 Task: Search round trip flight ticket for 2 adults, 4 children and 1 infant on lap in business from Wilmington: Wilmington Airport to Rockford: Chicago Rockford International Airport(was Northwest Chicagoland Regional Airport At Rockford) on 5-1-2023 and return on 5-2-2023. Choice of flights is American. Number of bags: 1 carry on bag. Price is upto 73000. Outbound departure time preference is 18:15. Return departure time preference is 22:15.
Action: Mouse moved to (213, 181)
Screenshot: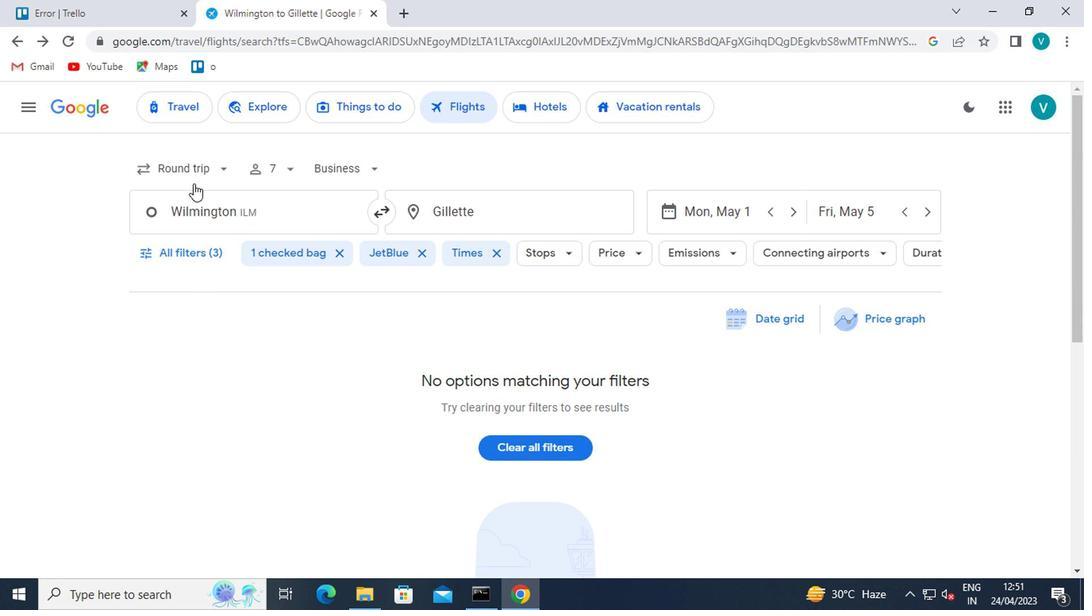 
Action: Mouse pressed left at (213, 181)
Screenshot: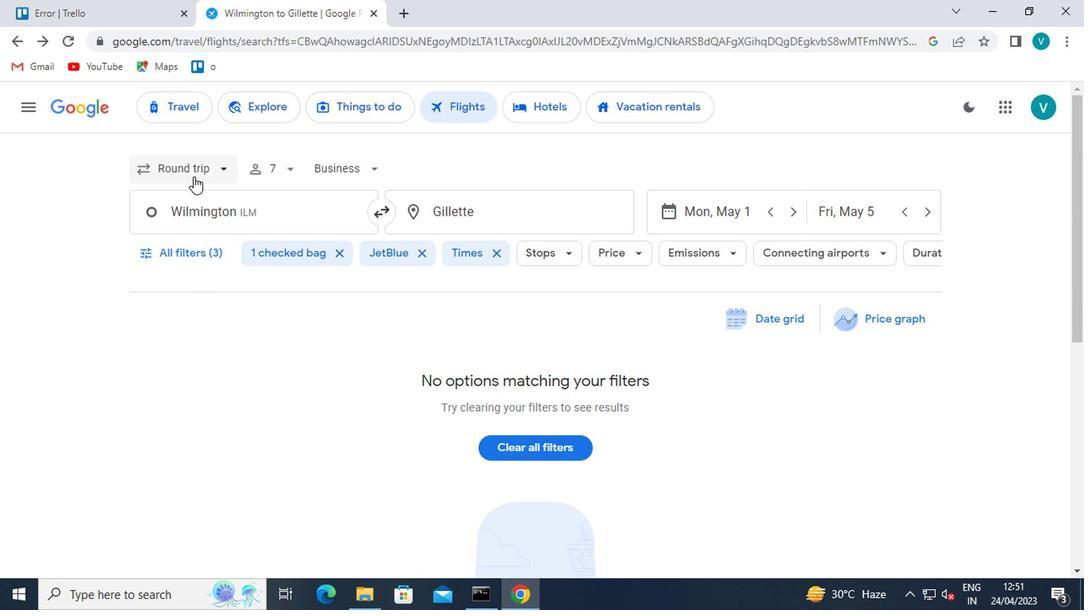 
Action: Mouse moved to (223, 214)
Screenshot: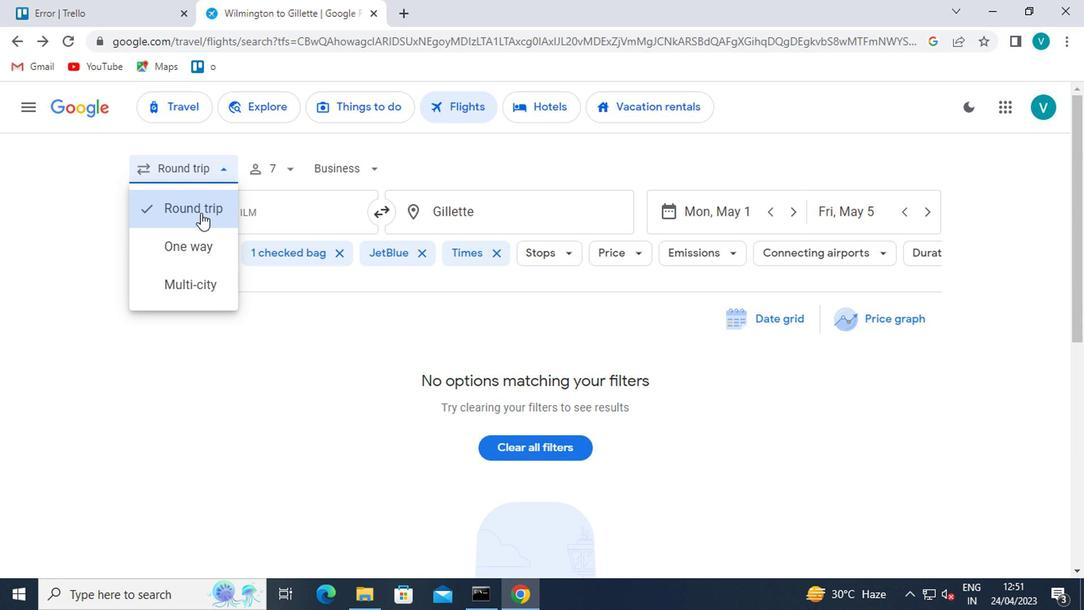 
Action: Mouse pressed left at (223, 214)
Screenshot: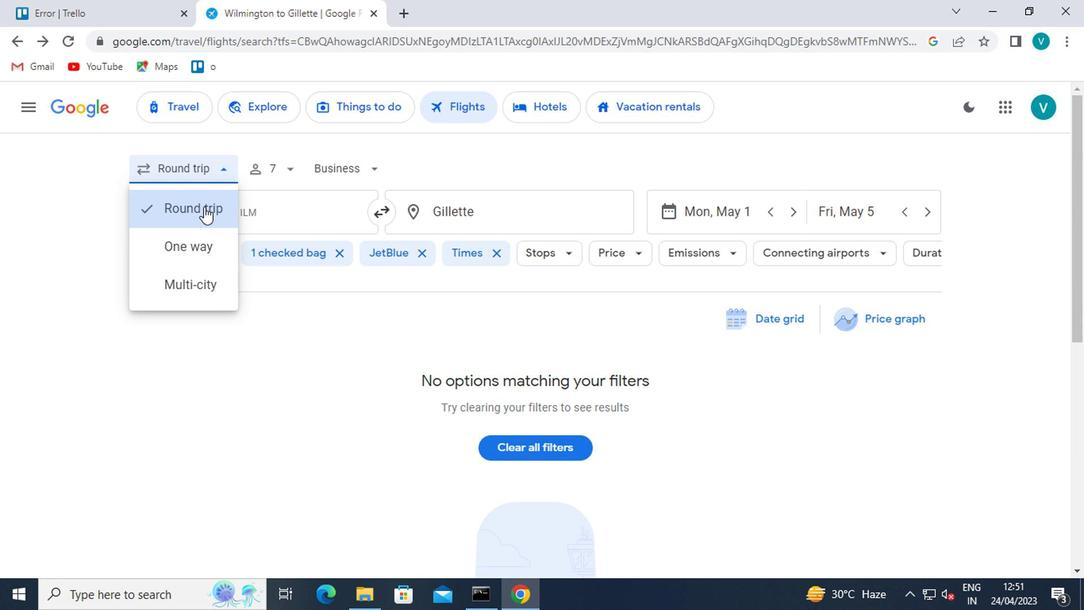 
Action: Mouse moved to (292, 186)
Screenshot: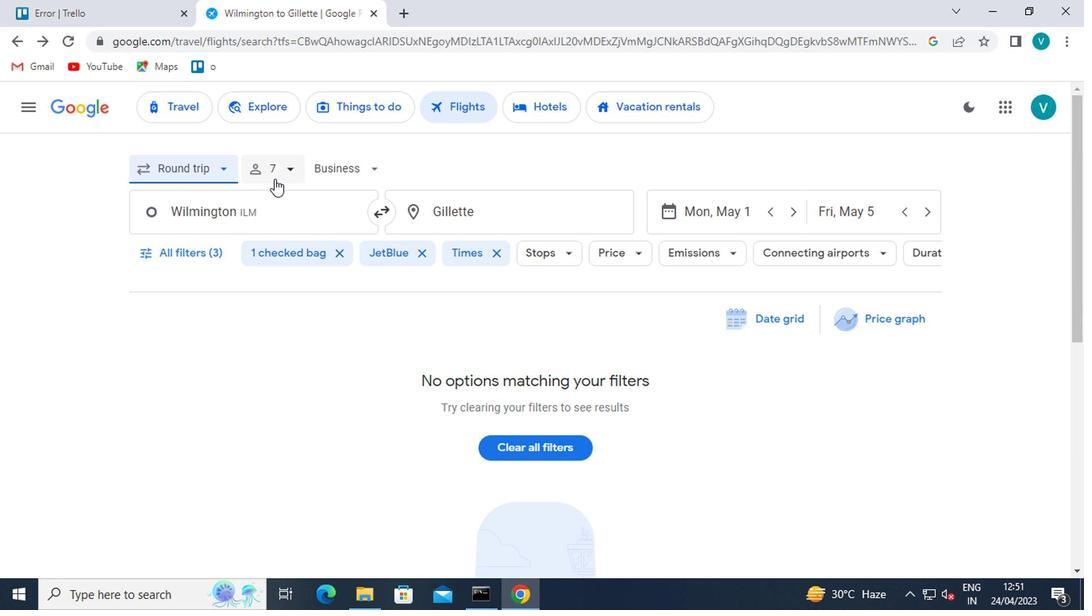 
Action: Mouse pressed left at (292, 186)
Screenshot: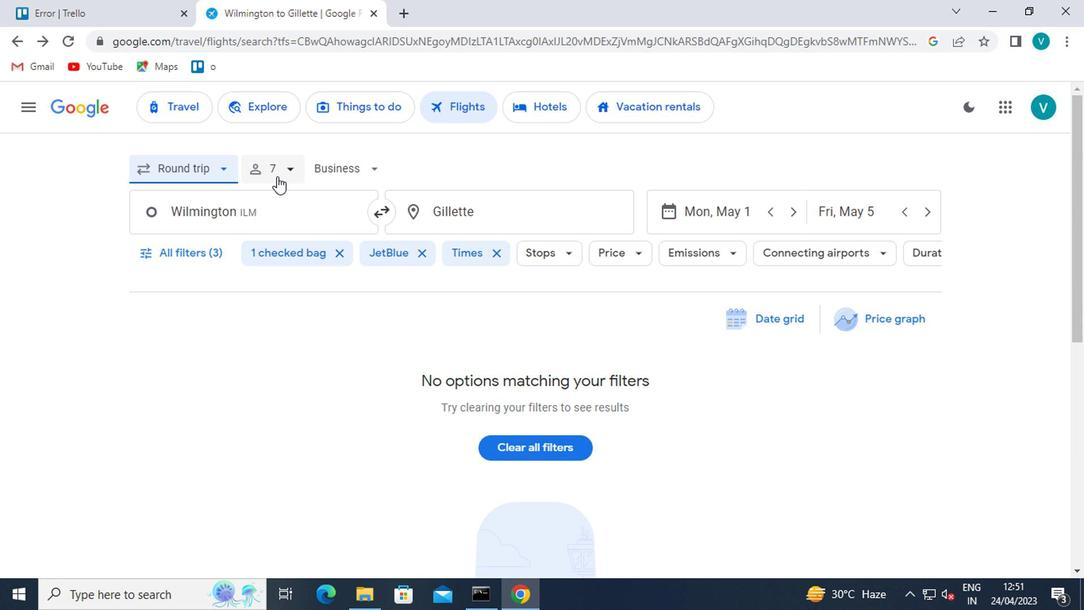 
Action: Mouse moved to (402, 378)
Screenshot: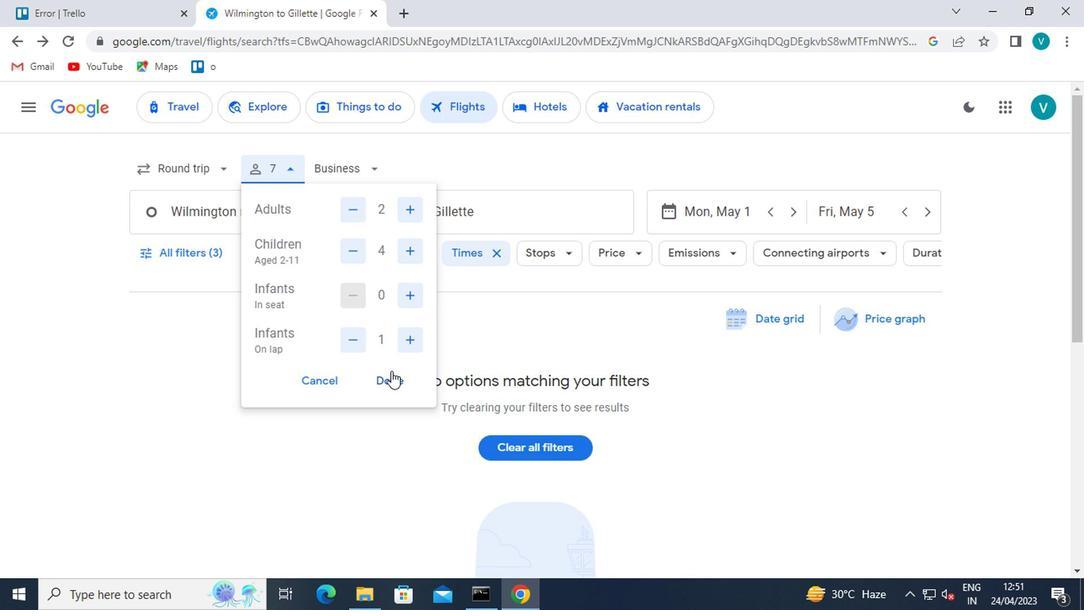 
Action: Mouse pressed left at (402, 378)
Screenshot: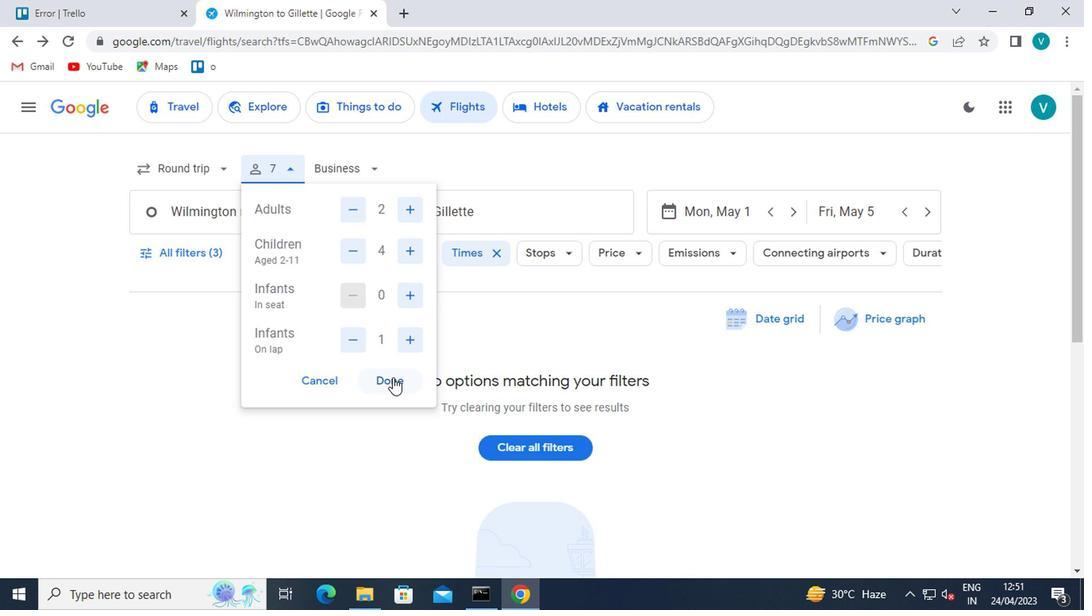 
Action: Mouse moved to (379, 175)
Screenshot: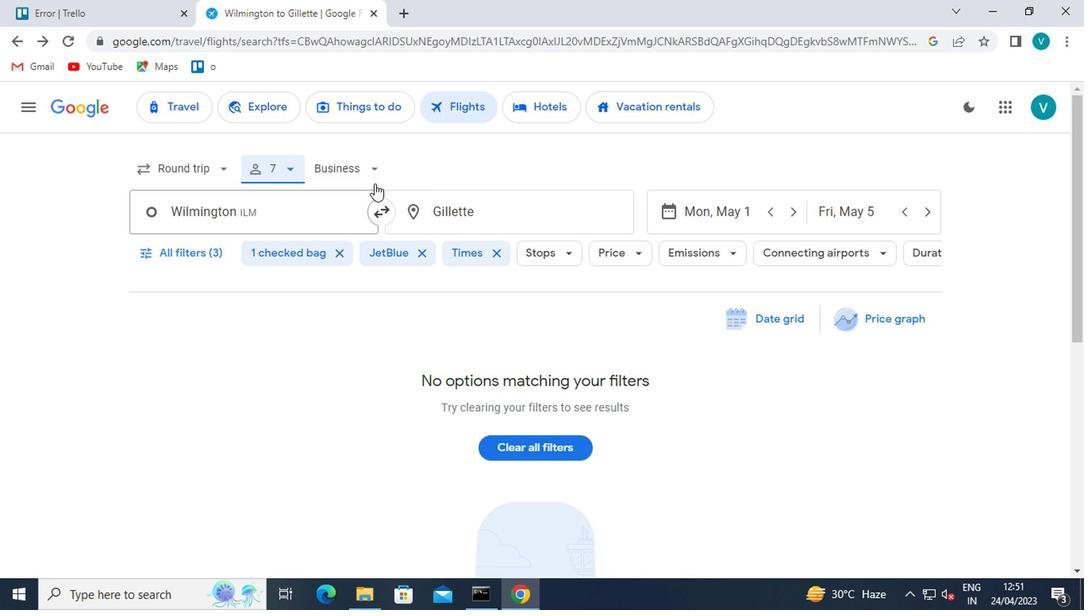 
Action: Mouse pressed left at (379, 175)
Screenshot: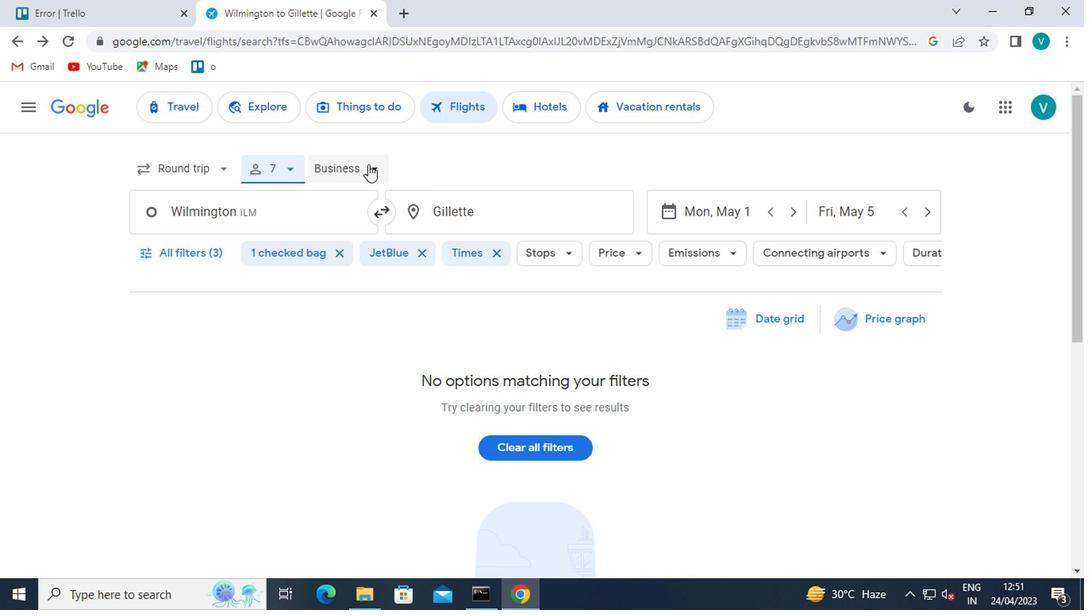 
Action: Mouse moved to (388, 285)
Screenshot: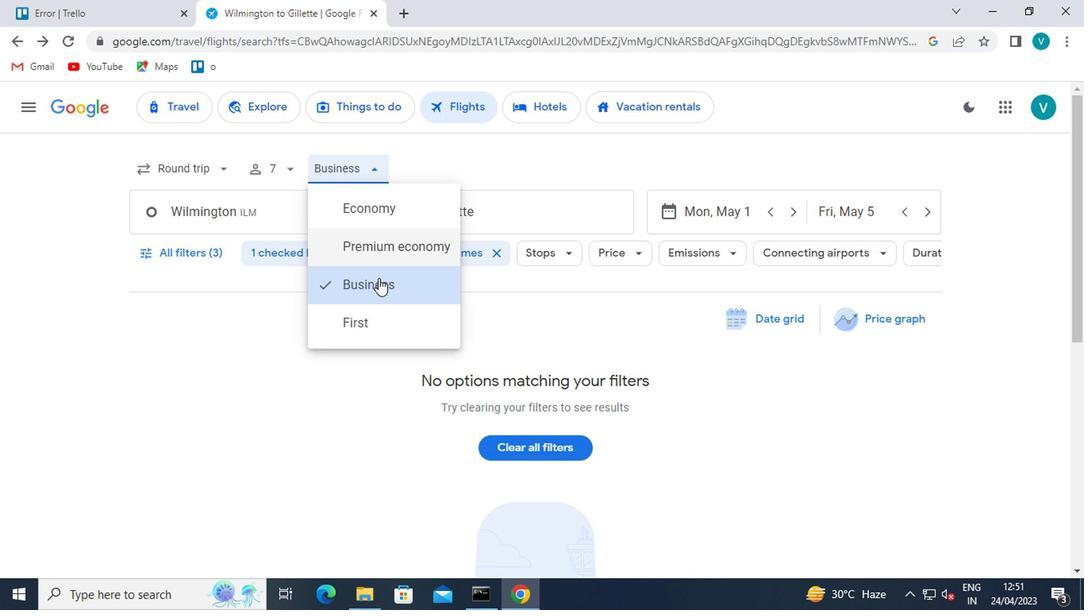 
Action: Mouse pressed left at (388, 285)
Screenshot: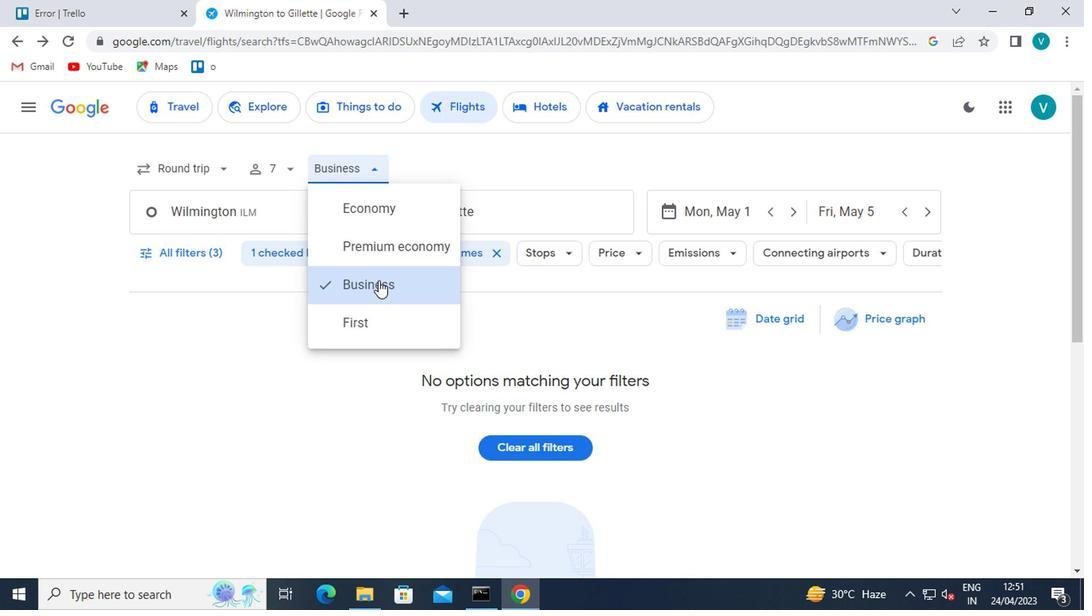 
Action: Mouse moved to (323, 223)
Screenshot: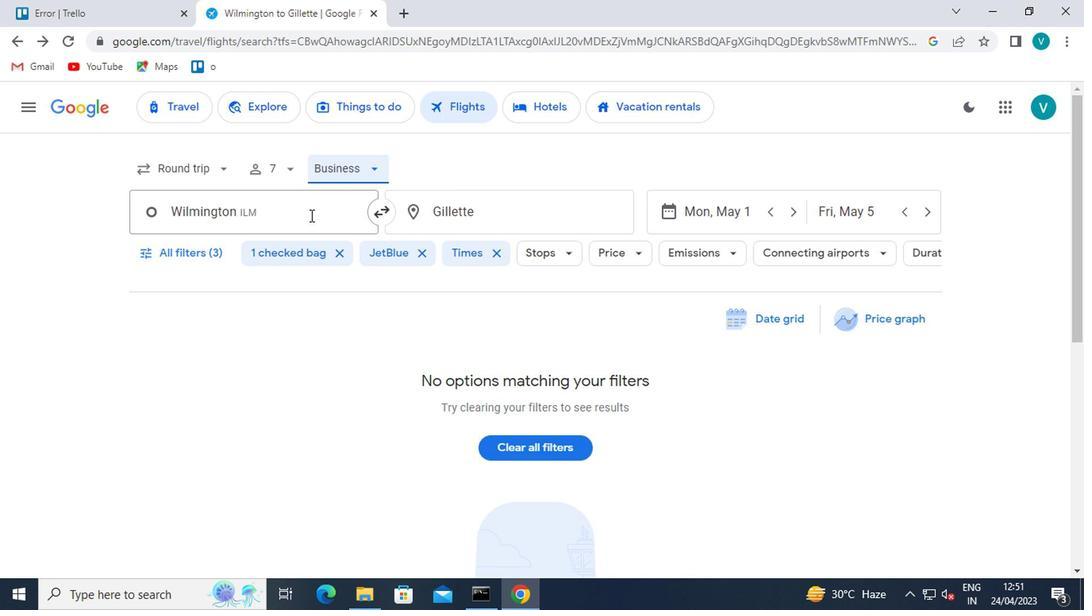 
Action: Mouse pressed left at (323, 223)
Screenshot: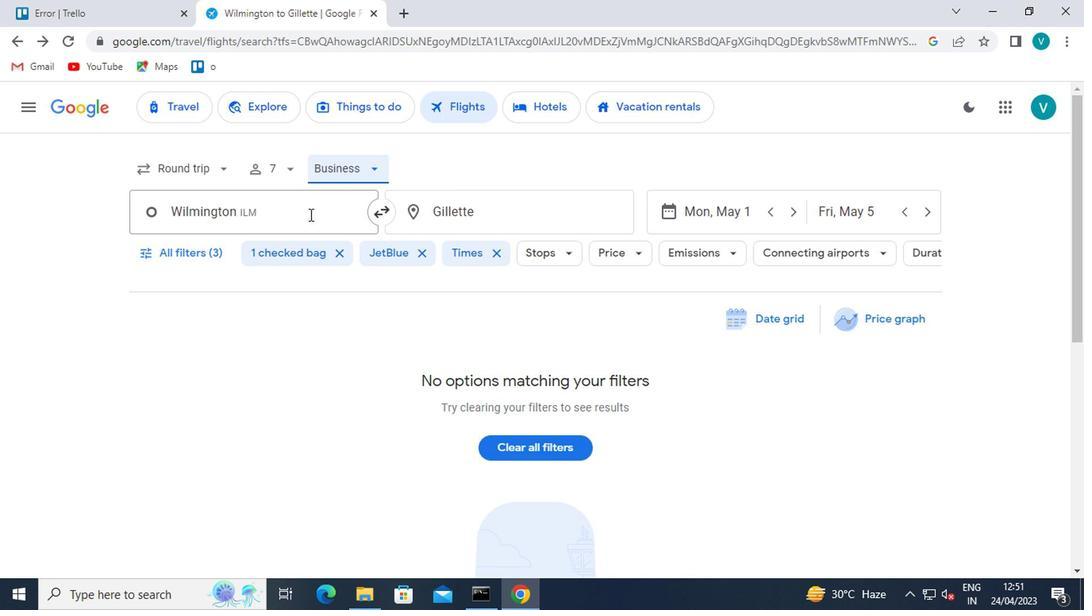 
Action: Mouse moved to (304, 301)
Screenshot: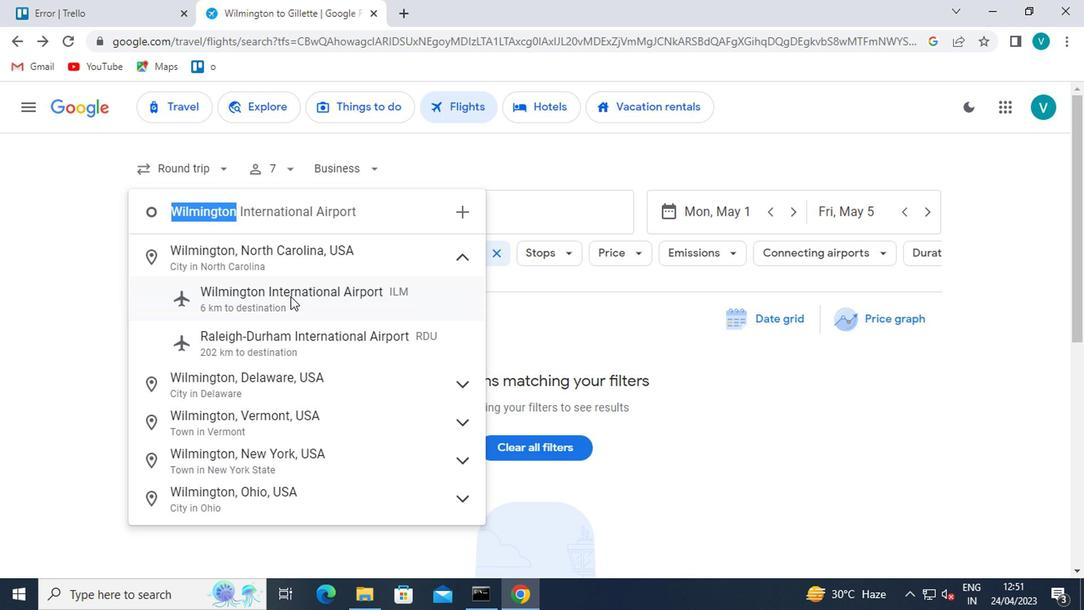 
Action: Mouse pressed left at (304, 301)
Screenshot: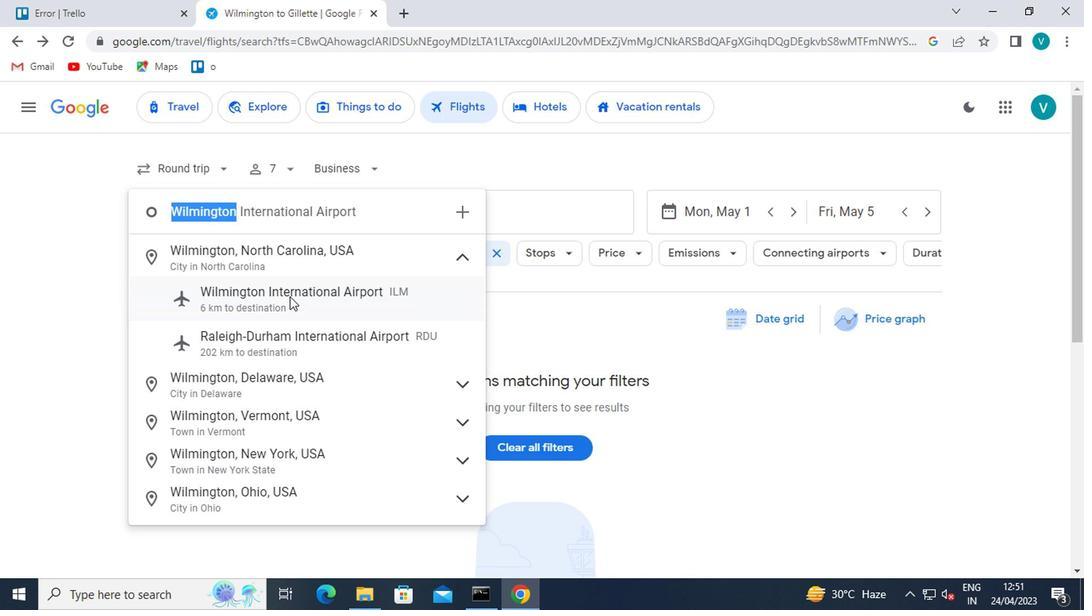 
Action: Mouse moved to (519, 216)
Screenshot: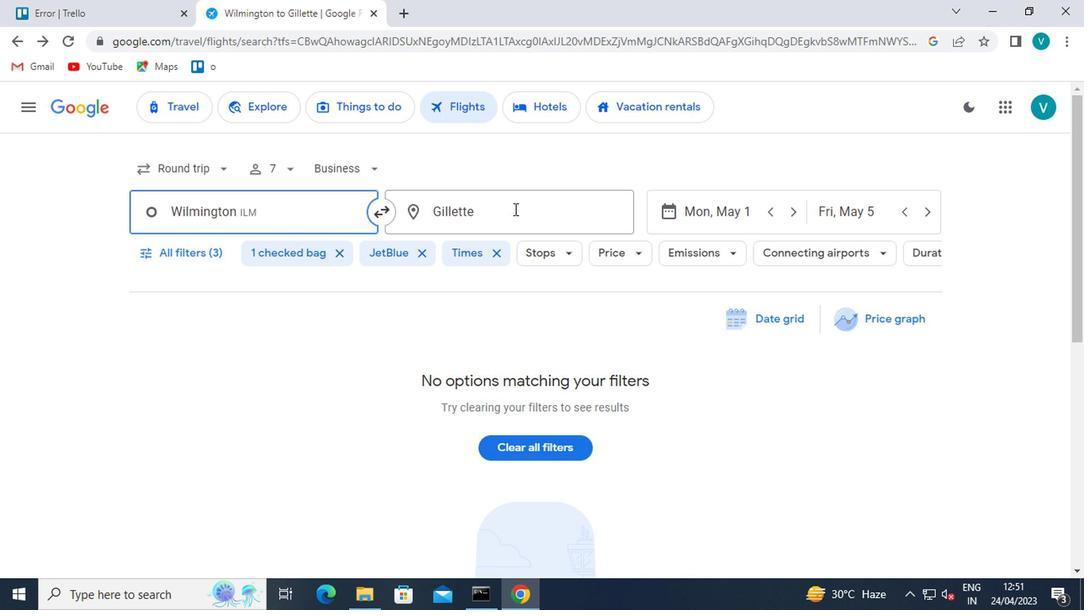 
Action: Mouse pressed left at (519, 216)
Screenshot: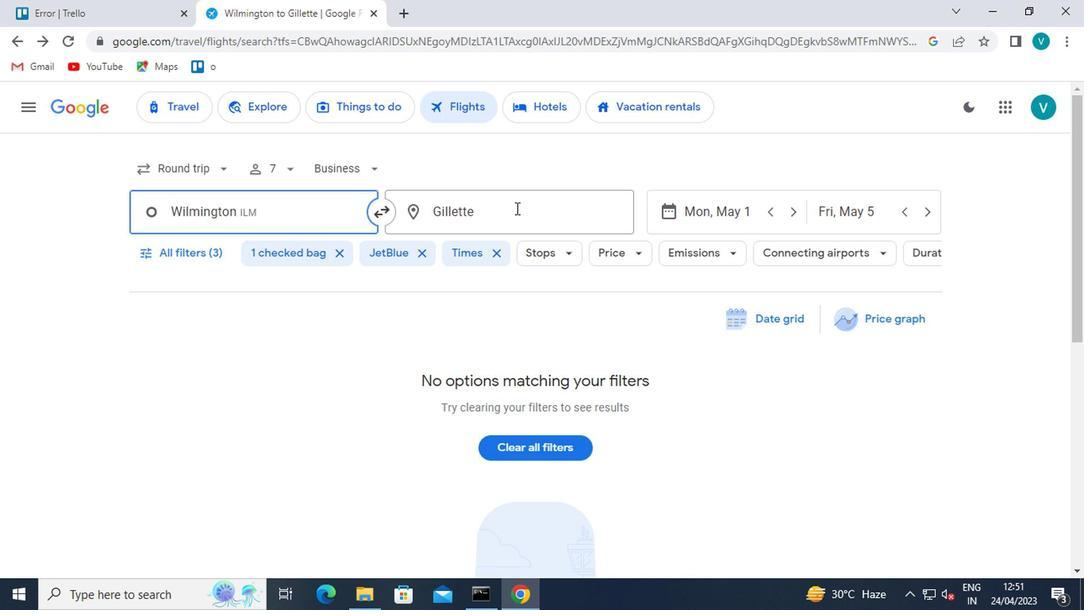 
Action: Mouse moved to (481, 206)
Screenshot: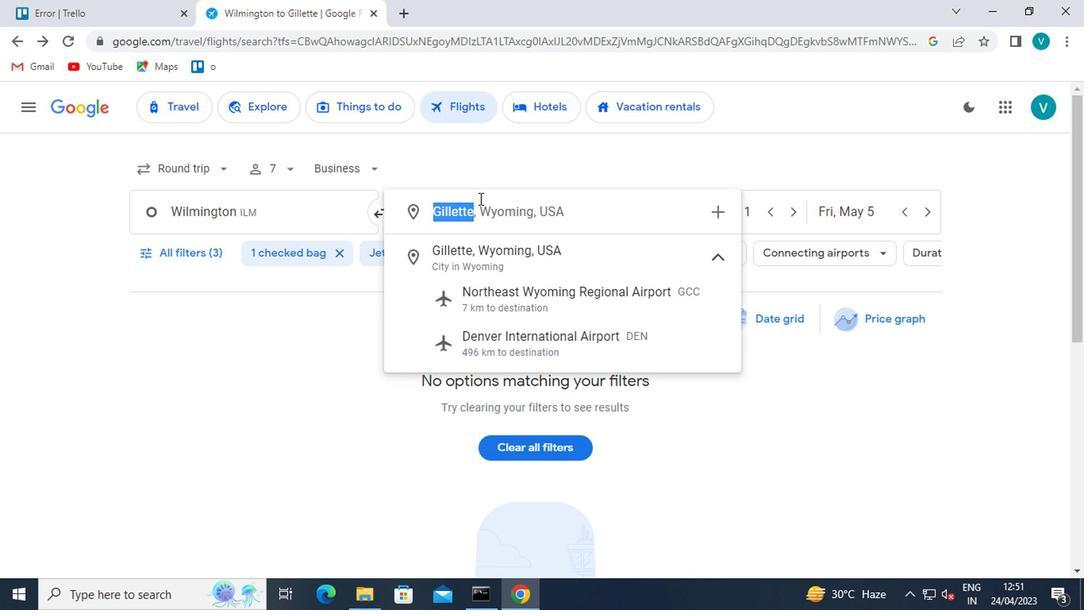 
Action: Key pressed <Key.shift>ROC
Screenshot: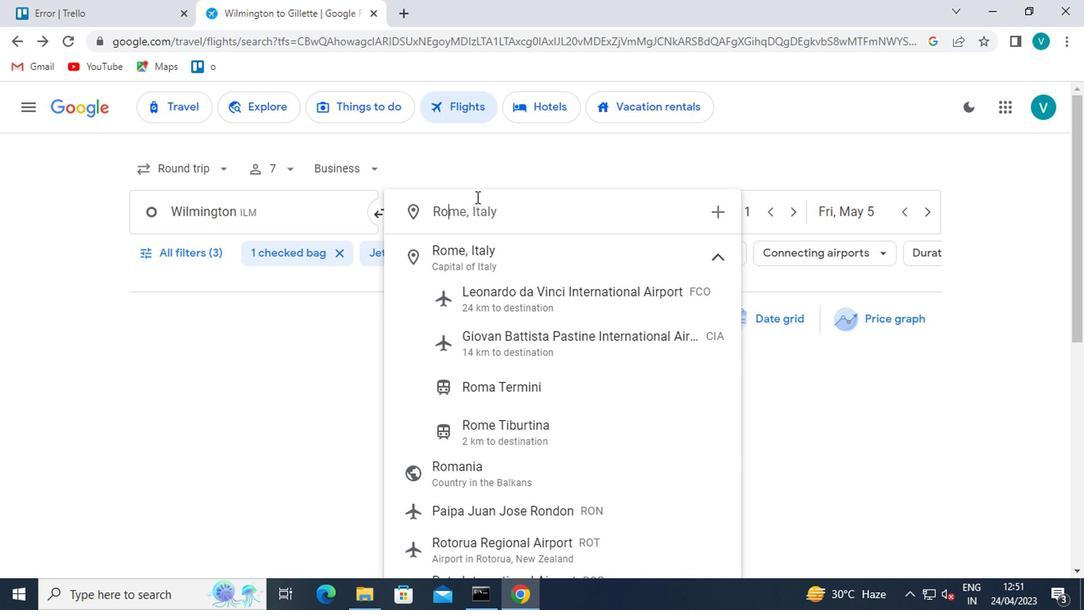 
Action: Mouse moved to (480, 205)
Screenshot: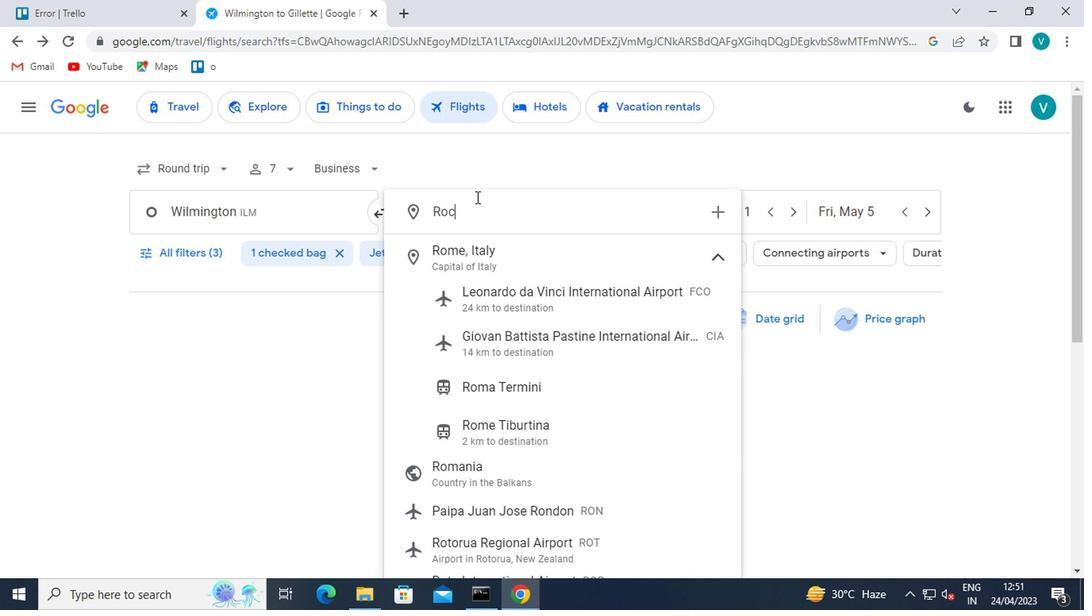 
Action: Key pressed KFORD
Screenshot: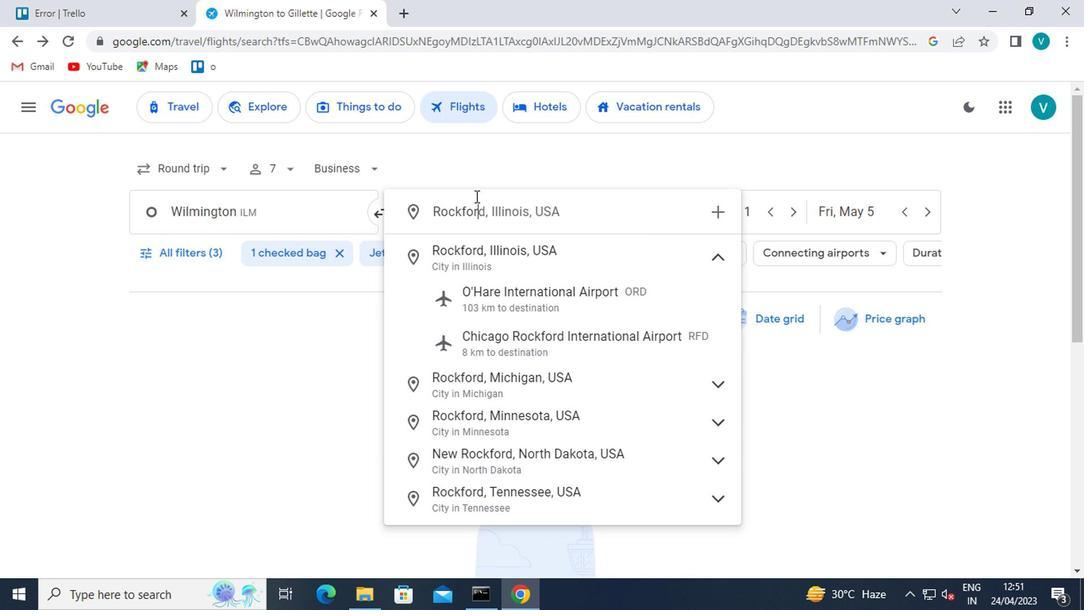 
Action: Mouse moved to (575, 337)
Screenshot: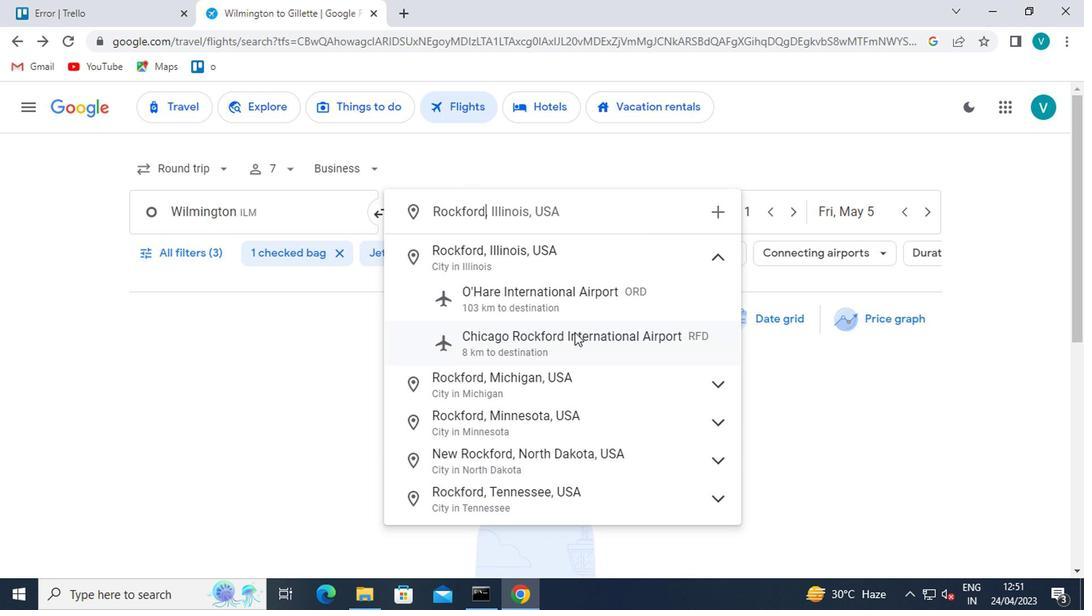 
Action: Mouse pressed left at (575, 337)
Screenshot: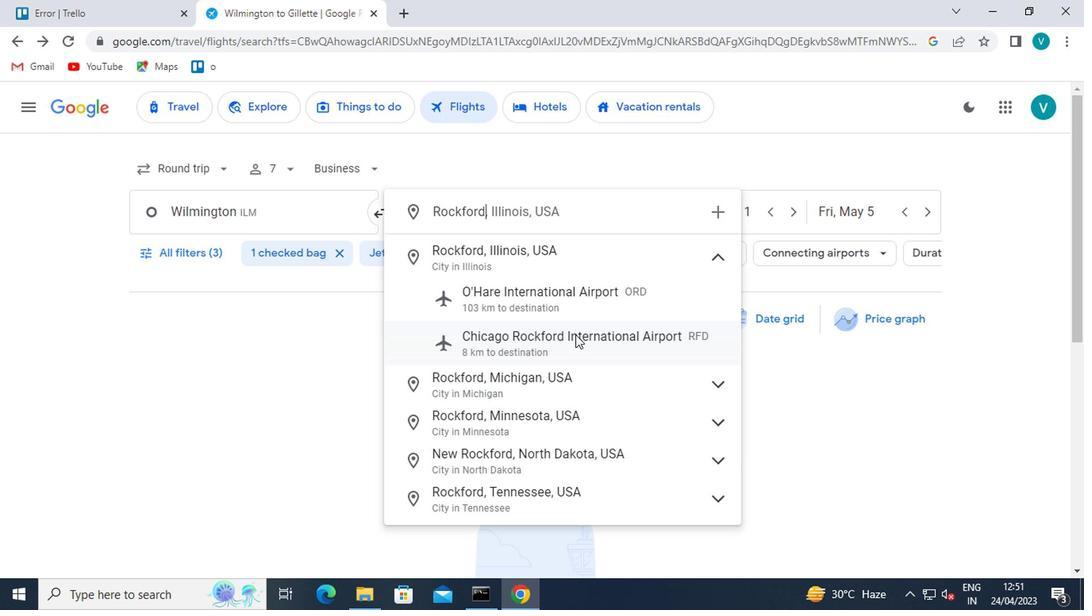 
Action: Mouse moved to (763, 215)
Screenshot: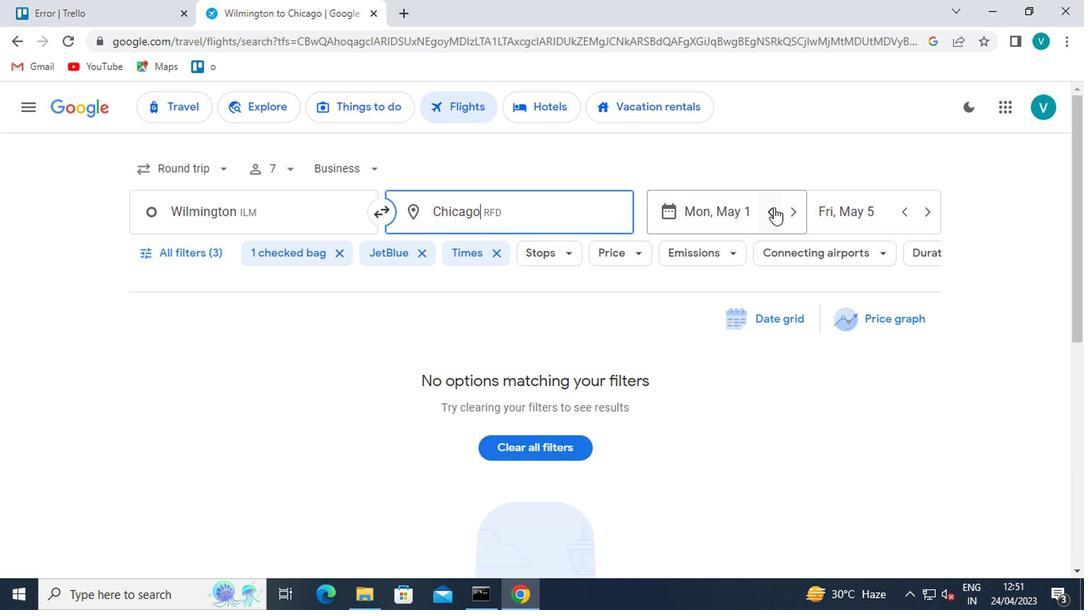 
Action: Mouse pressed left at (763, 215)
Screenshot: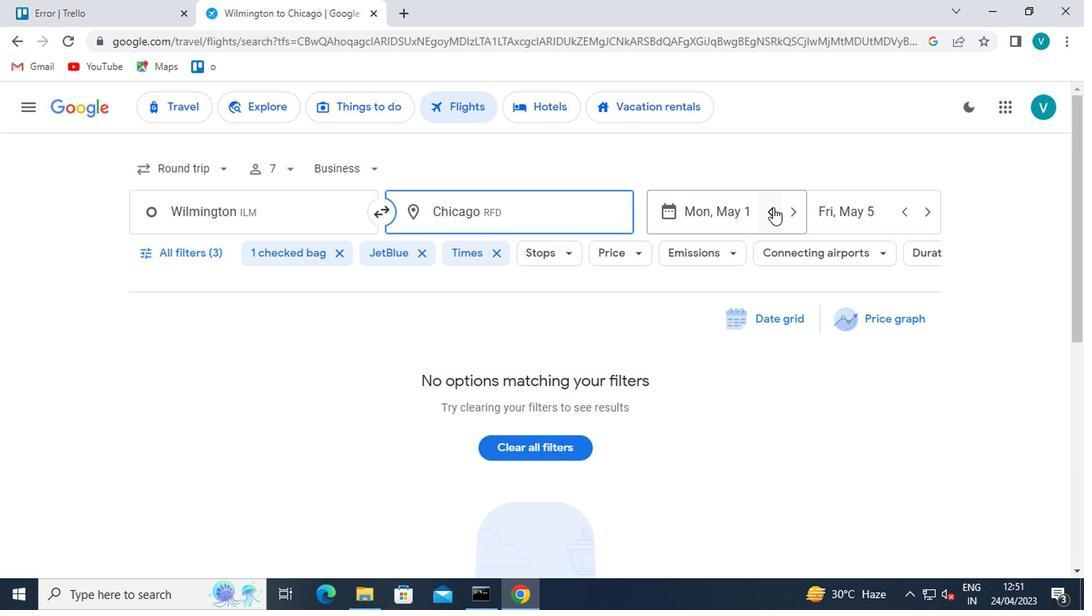 
Action: Mouse moved to (779, 218)
Screenshot: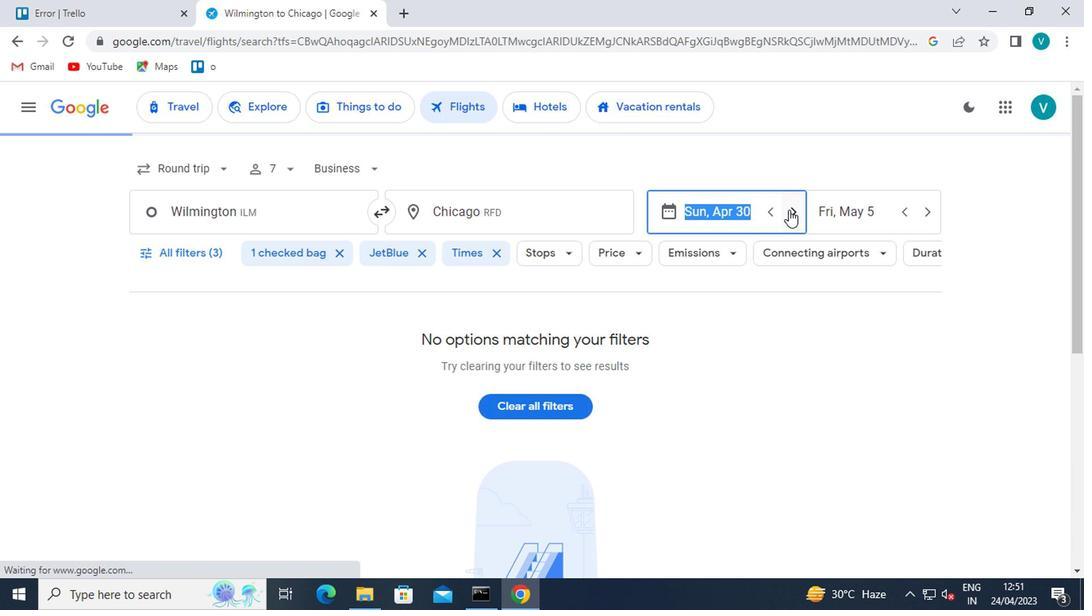 
Action: Mouse pressed left at (779, 218)
Screenshot: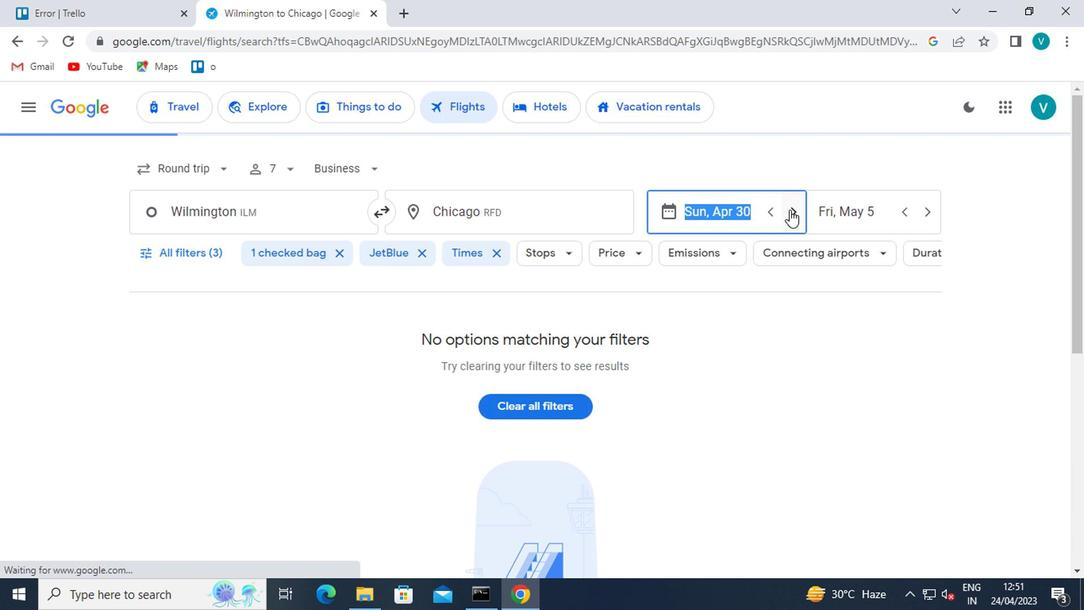 
Action: Mouse pressed left at (779, 218)
Screenshot: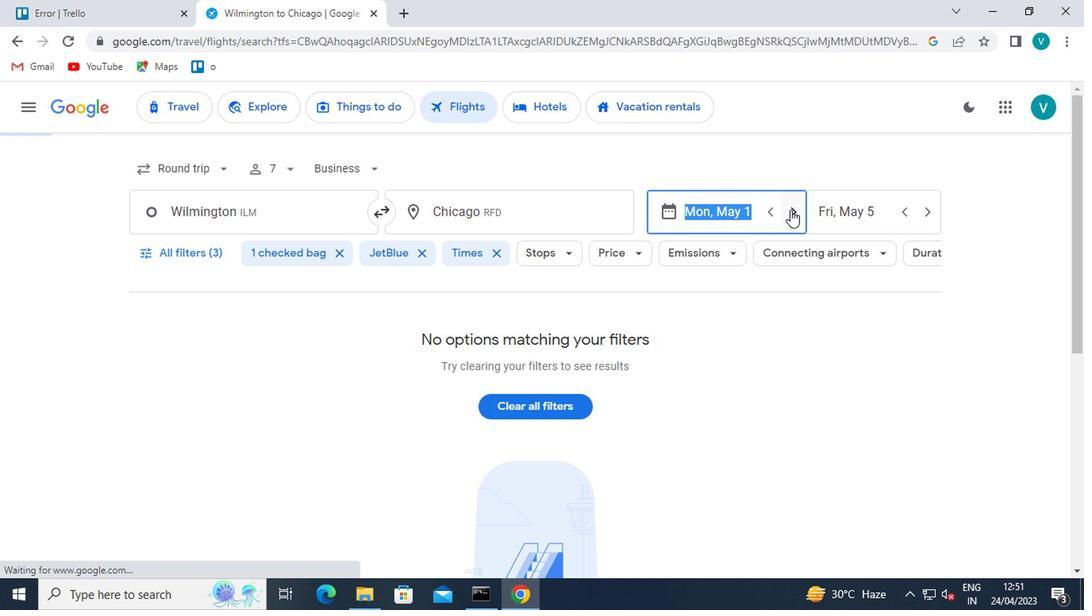 
Action: Mouse moved to (761, 218)
Screenshot: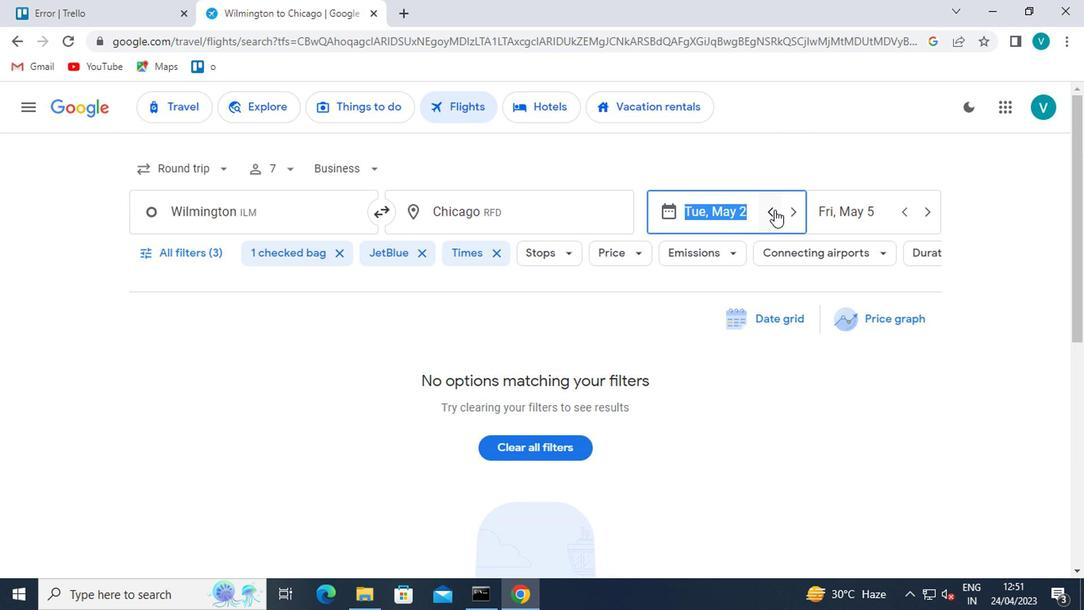 
Action: Mouse pressed left at (761, 218)
Screenshot: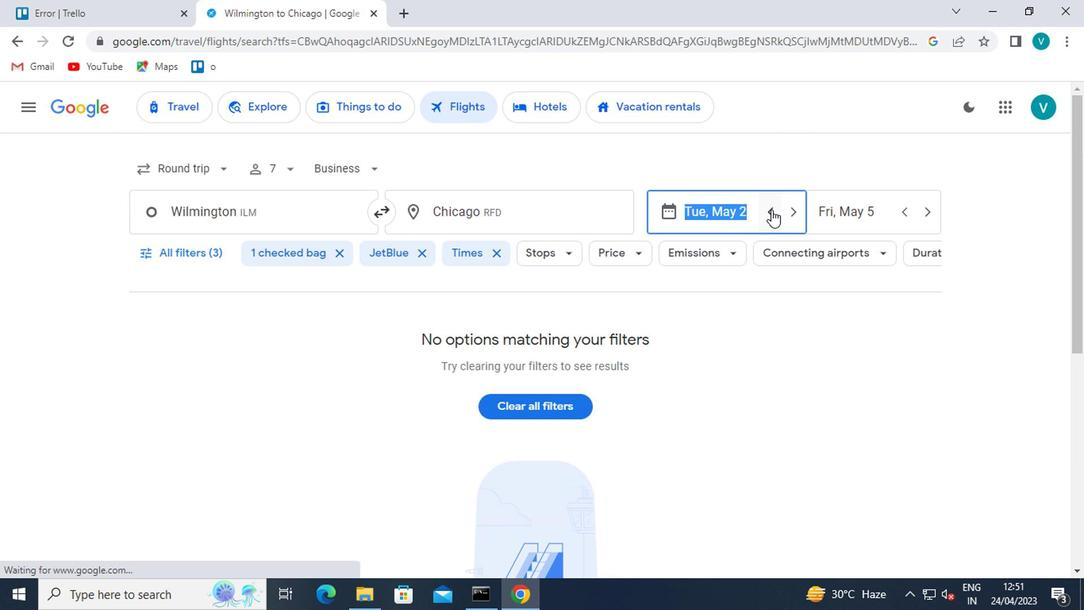 
Action: Mouse moved to (889, 217)
Screenshot: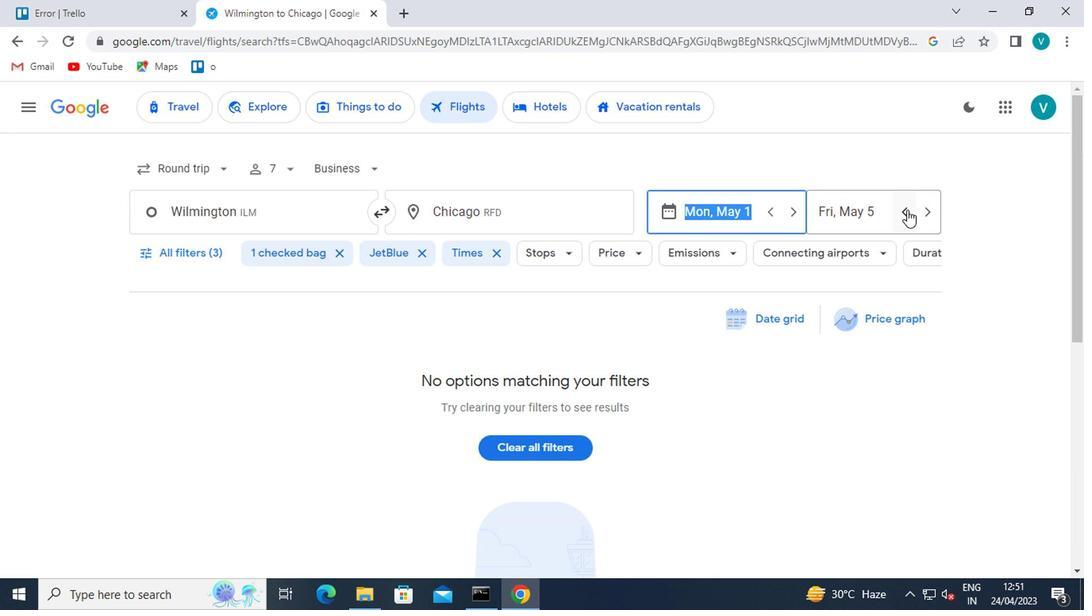 
Action: Mouse pressed left at (889, 217)
Screenshot: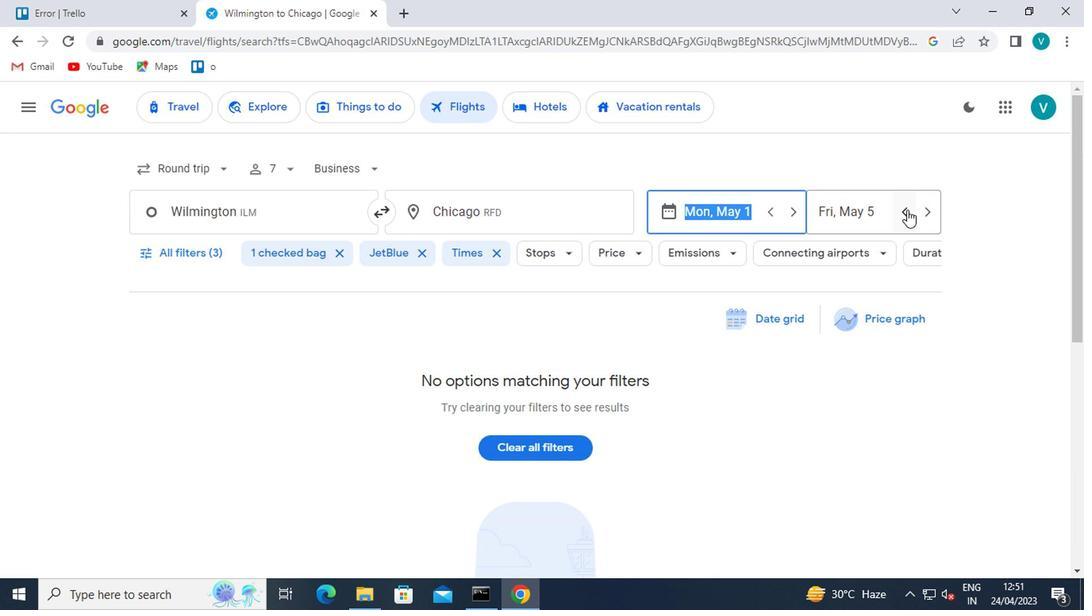 
Action: Mouse pressed left at (889, 217)
Screenshot: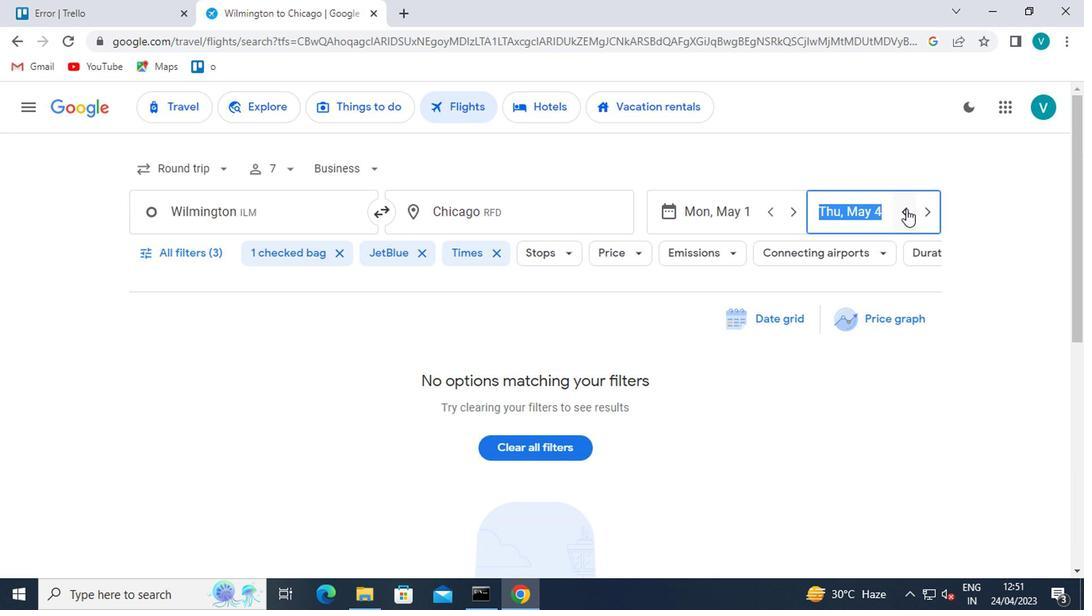 
Action: Mouse pressed left at (889, 217)
Screenshot: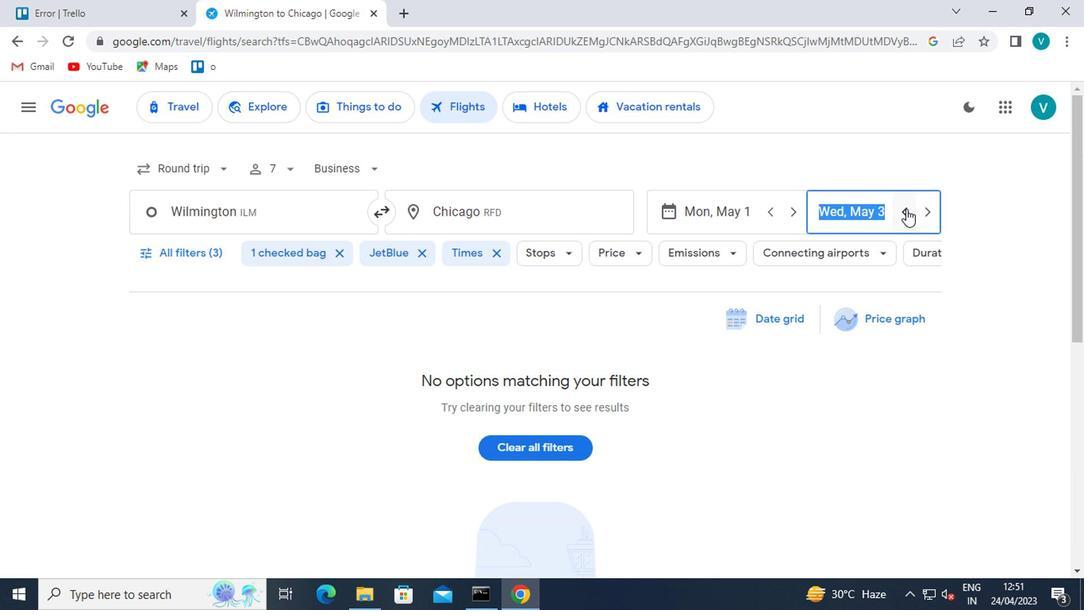 
Action: Mouse moved to (223, 259)
Screenshot: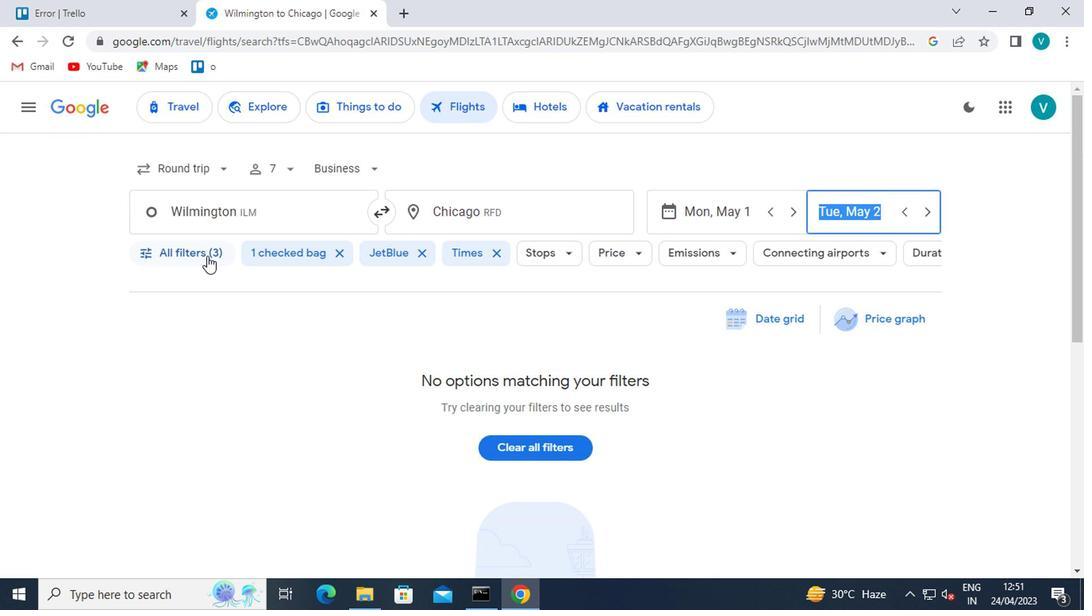
Action: Mouse pressed left at (223, 259)
Screenshot: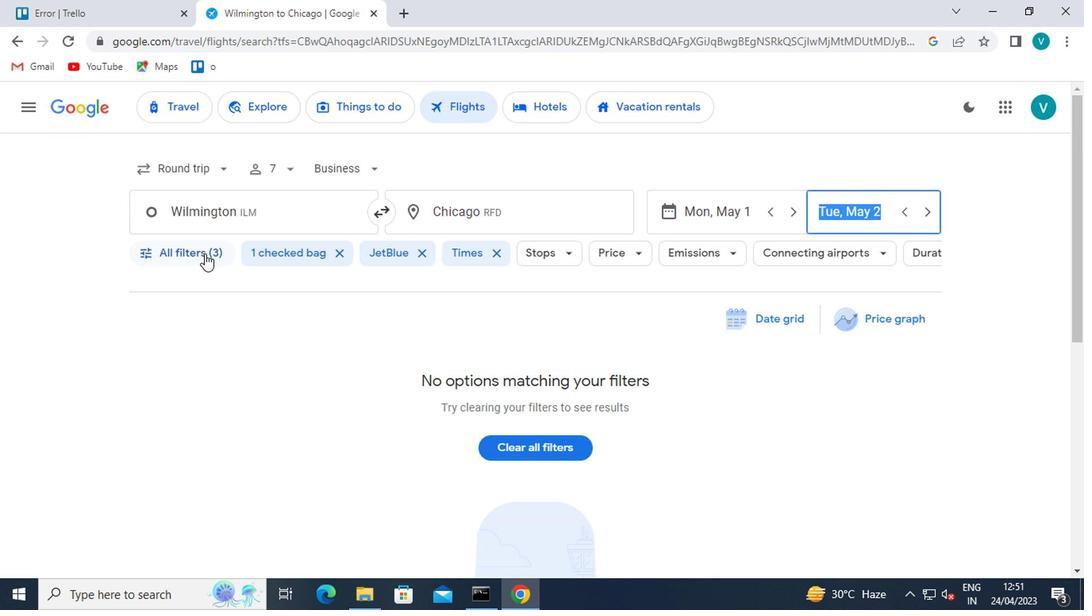 
Action: Mouse moved to (274, 364)
Screenshot: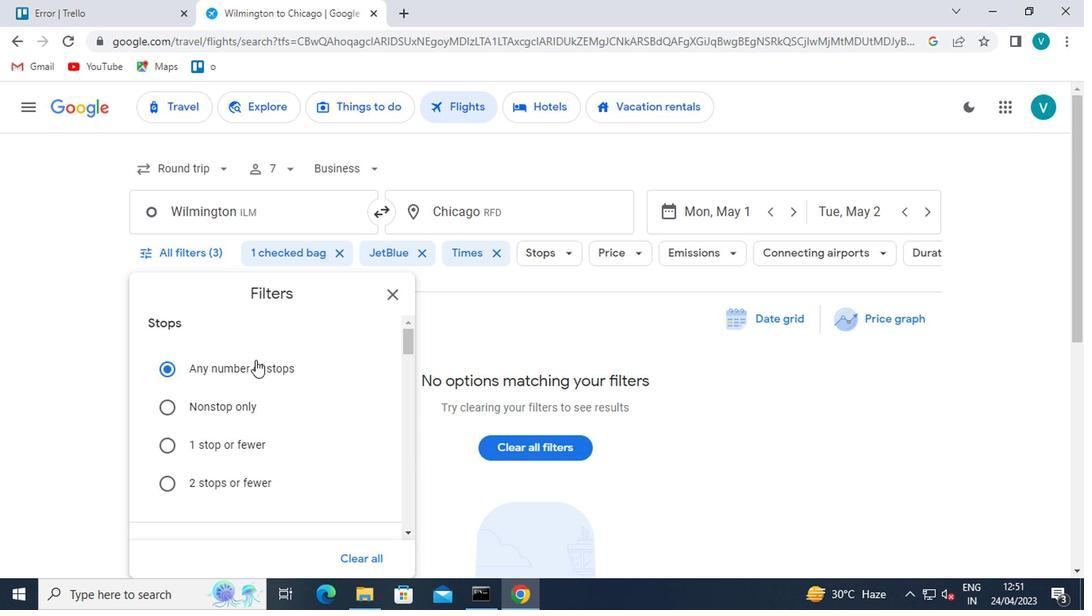 
Action: Mouse scrolled (274, 363) with delta (0, 0)
Screenshot: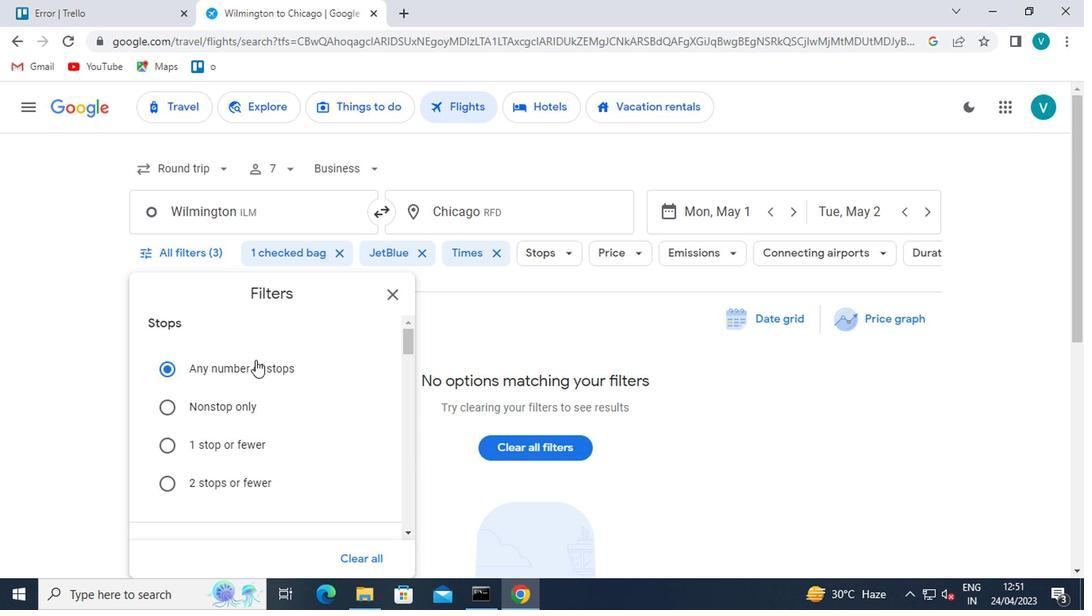 
Action: Mouse moved to (280, 368)
Screenshot: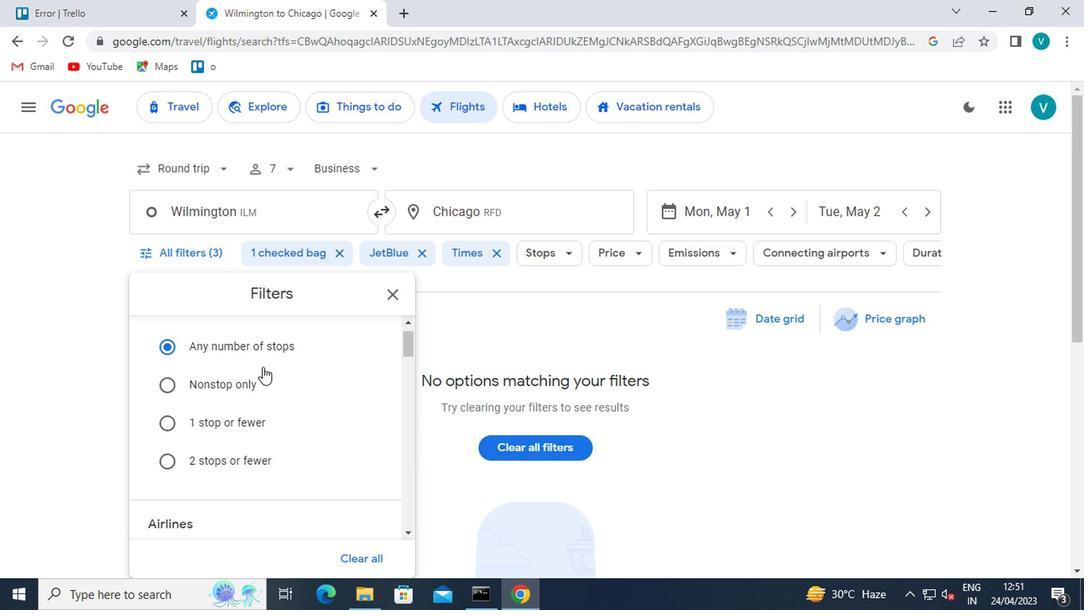 
Action: Mouse scrolled (280, 367) with delta (0, 0)
Screenshot: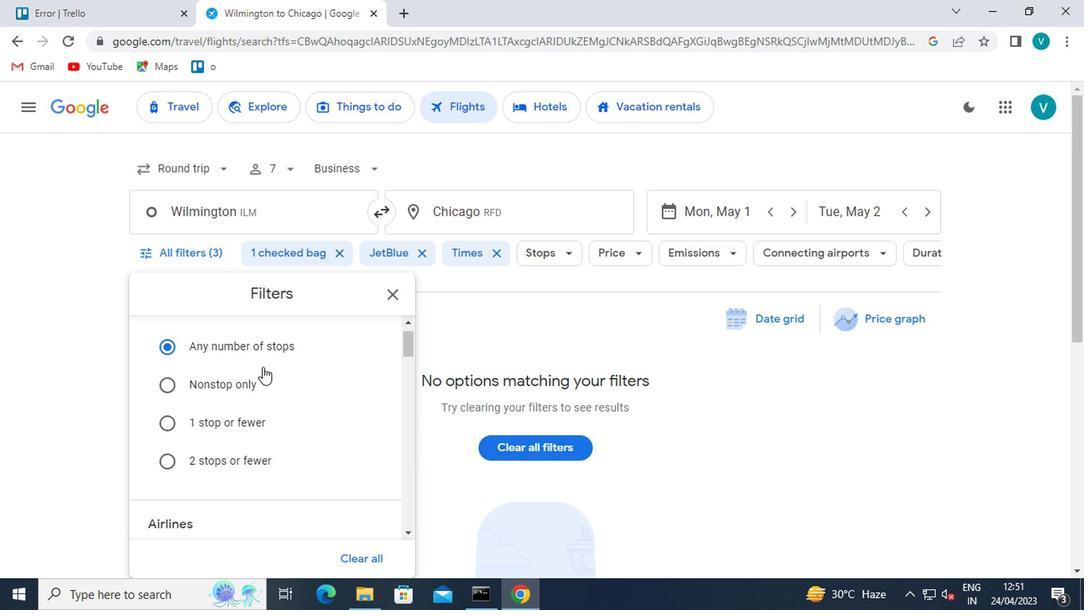 
Action: Mouse moved to (287, 372)
Screenshot: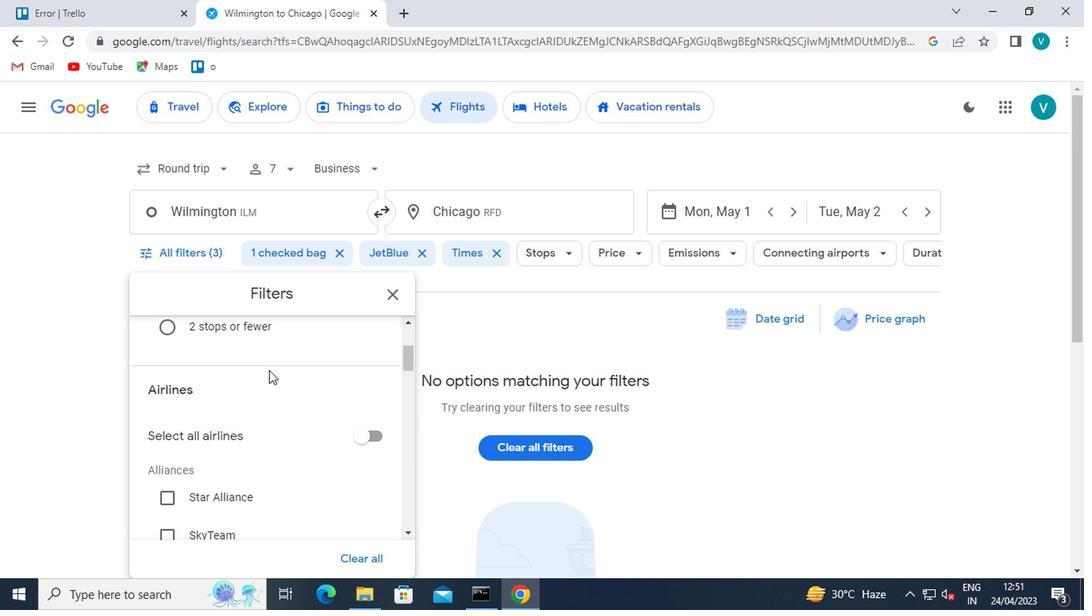 
Action: Mouse scrolled (287, 372) with delta (0, 0)
Screenshot: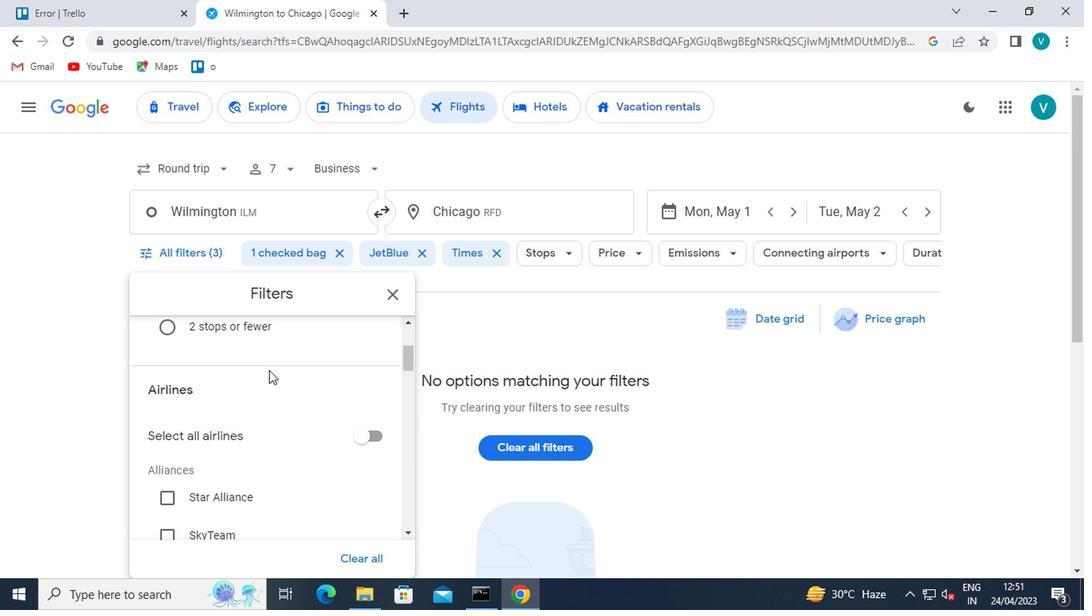 
Action: Mouse moved to (289, 379)
Screenshot: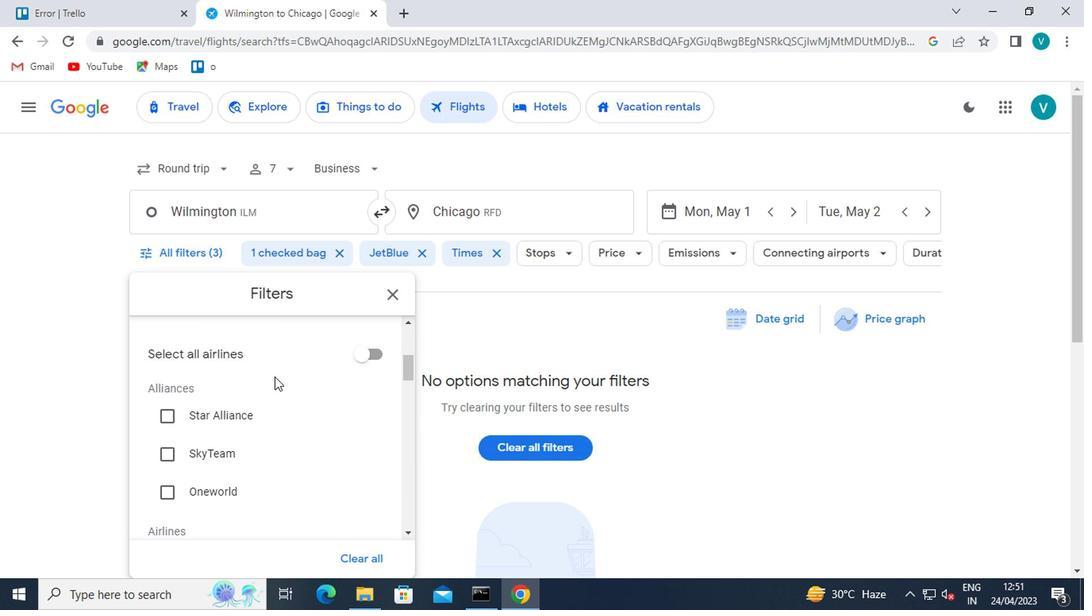 
Action: Mouse scrolled (289, 378) with delta (0, -1)
Screenshot: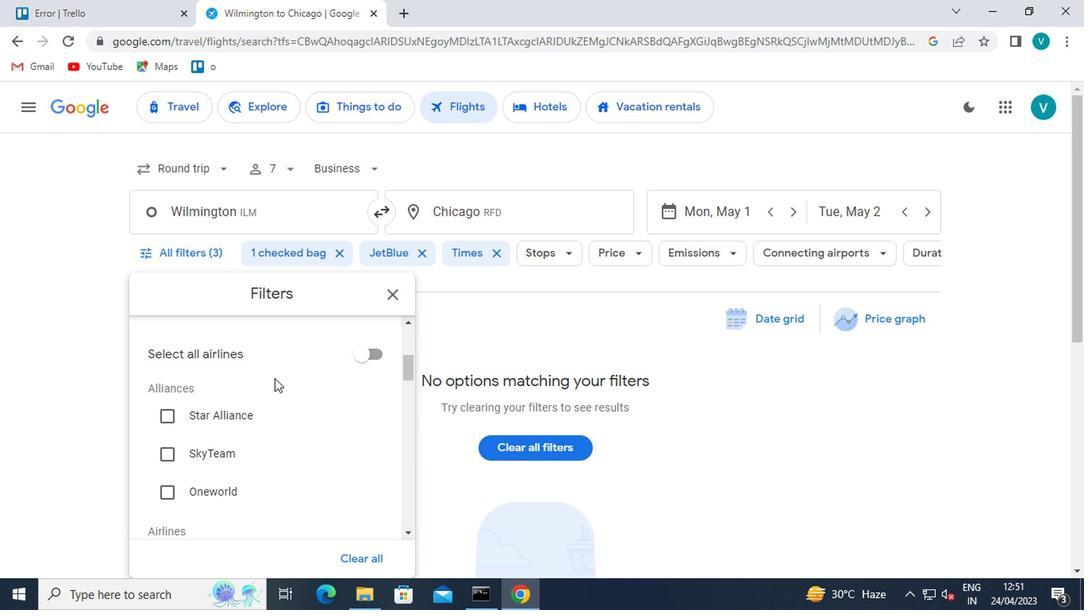 
Action: Mouse moved to (291, 379)
Screenshot: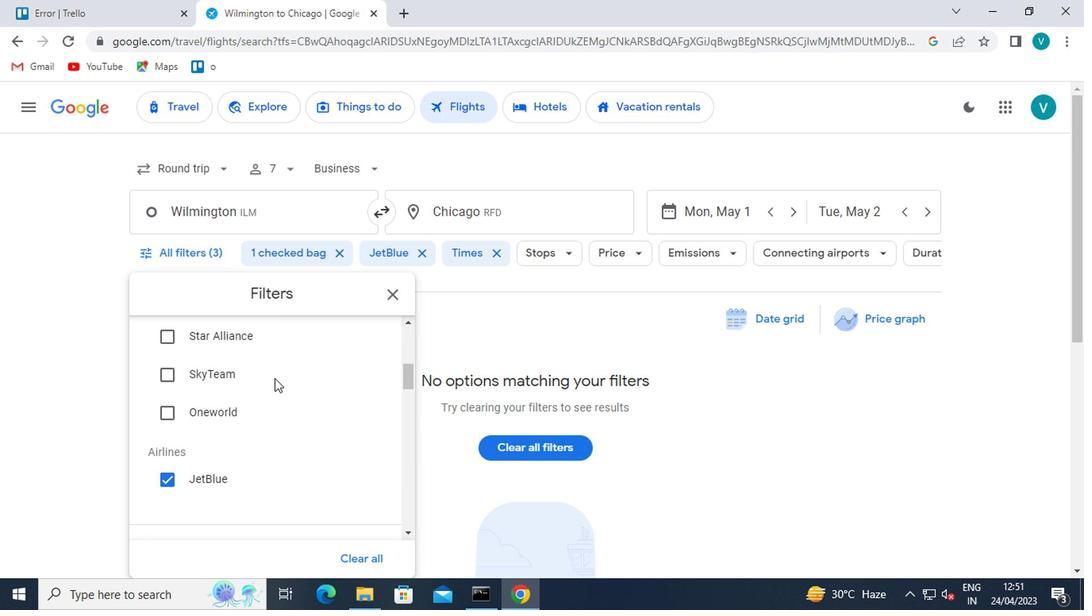 
Action: Mouse scrolled (291, 378) with delta (0, -1)
Screenshot: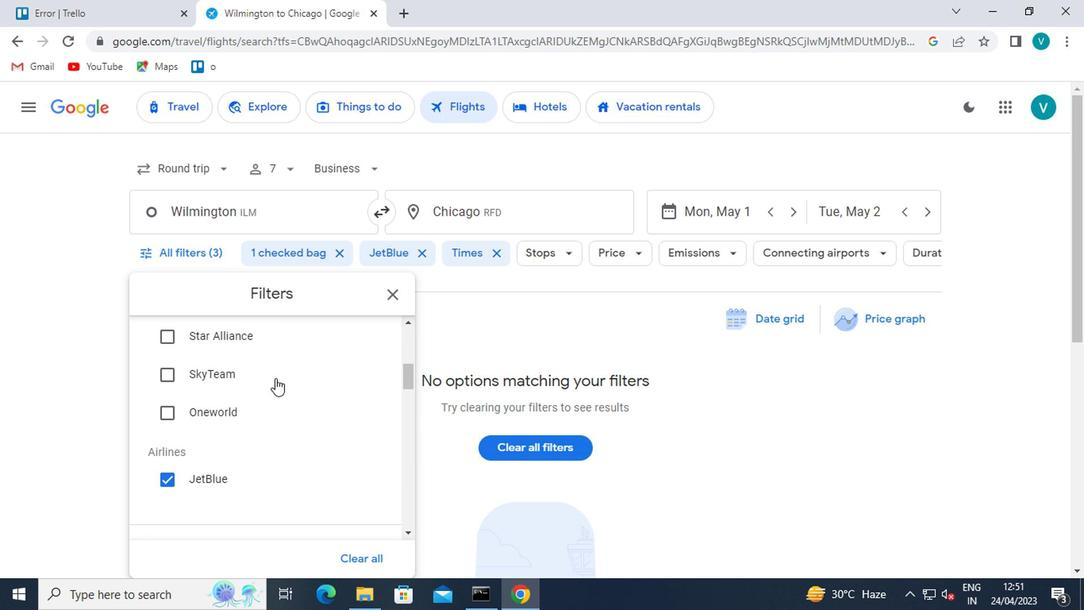 
Action: Mouse scrolled (291, 378) with delta (0, -1)
Screenshot: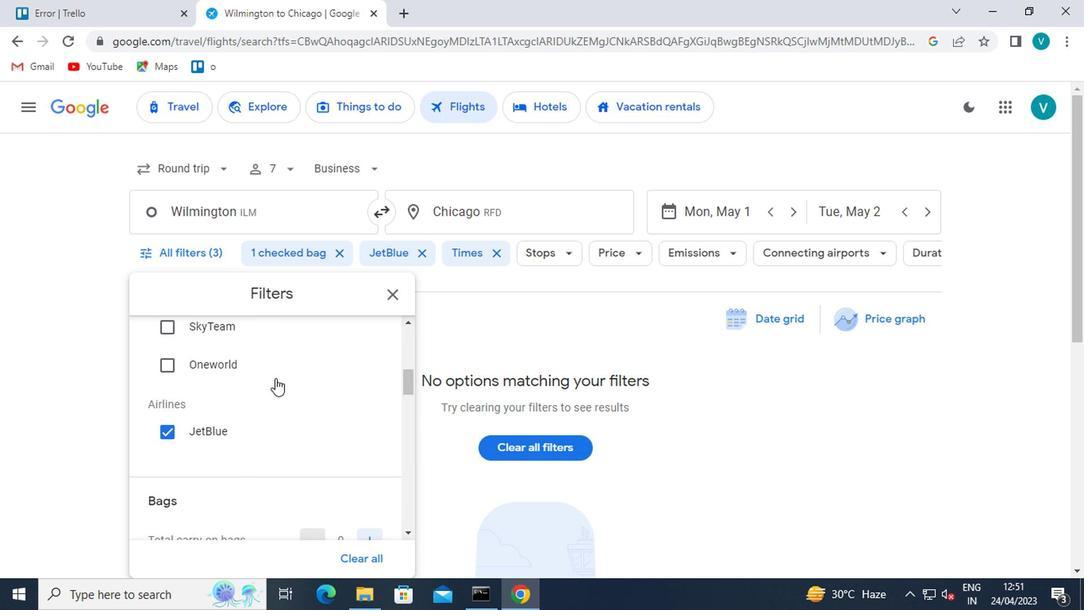 
Action: Mouse scrolled (291, 379) with delta (0, 0)
Screenshot: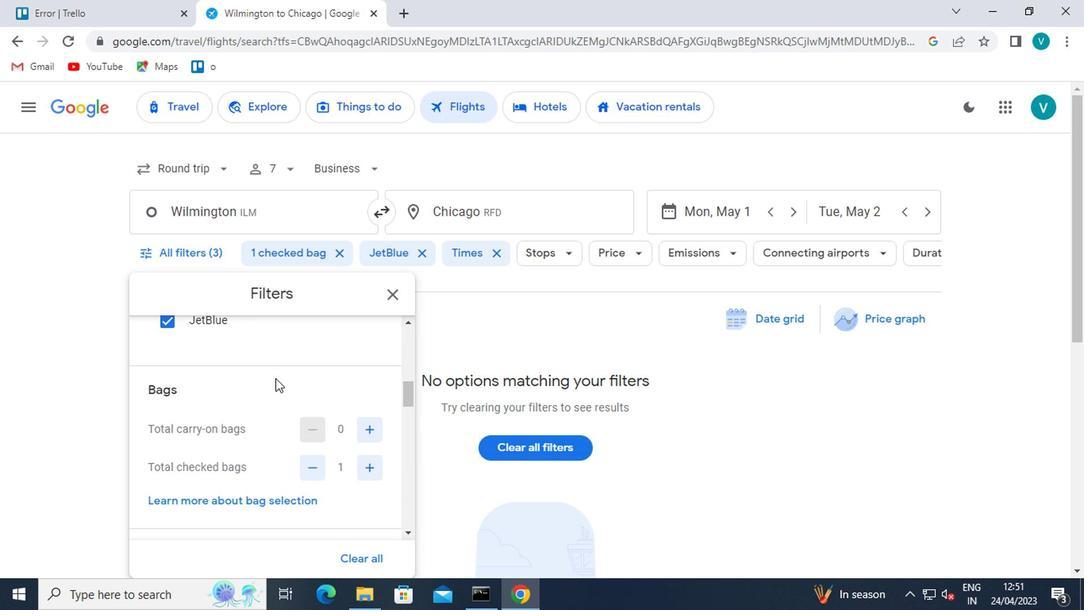 
Action: Mouse scrolled (291, 379) with delta (0, 0)
Screenshot: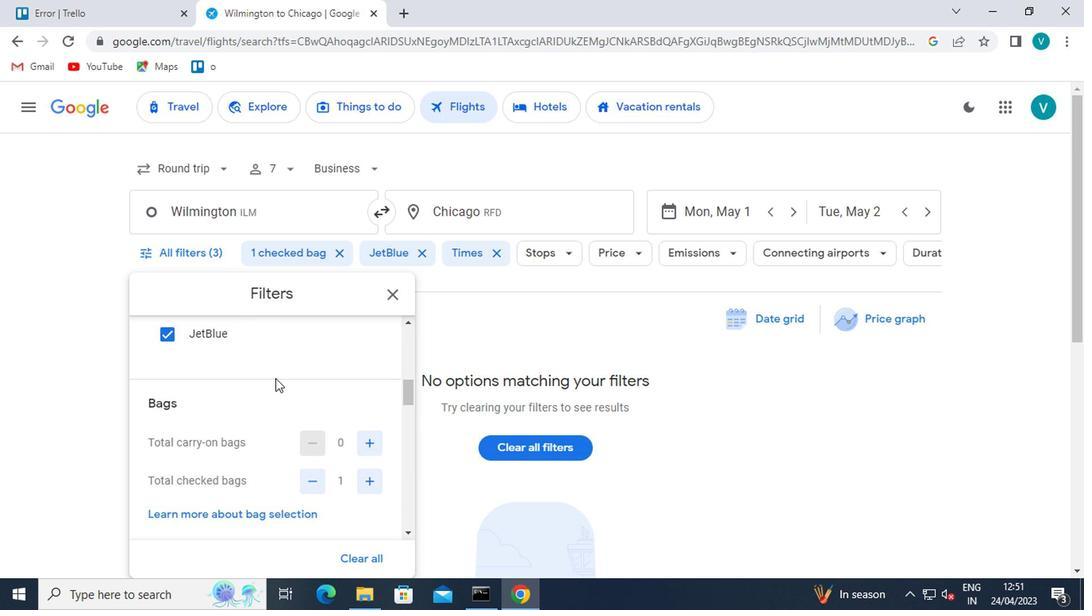 
Action: Mouse moved to (293, 378)
Screenshot: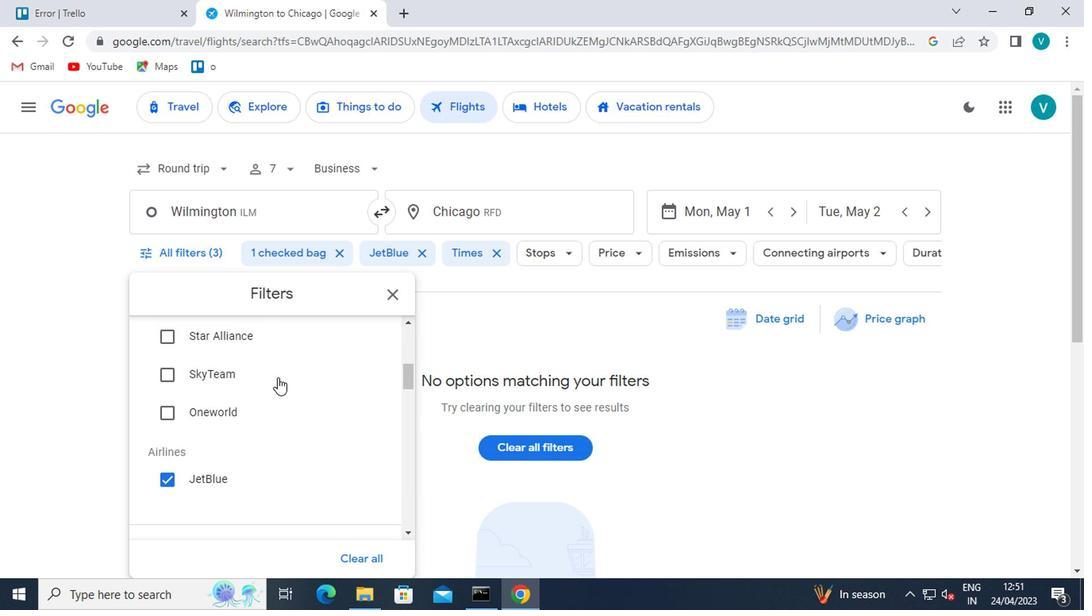 
Action: Mouse scrolled (293, 377) with delta (0, 0)
Screenshot: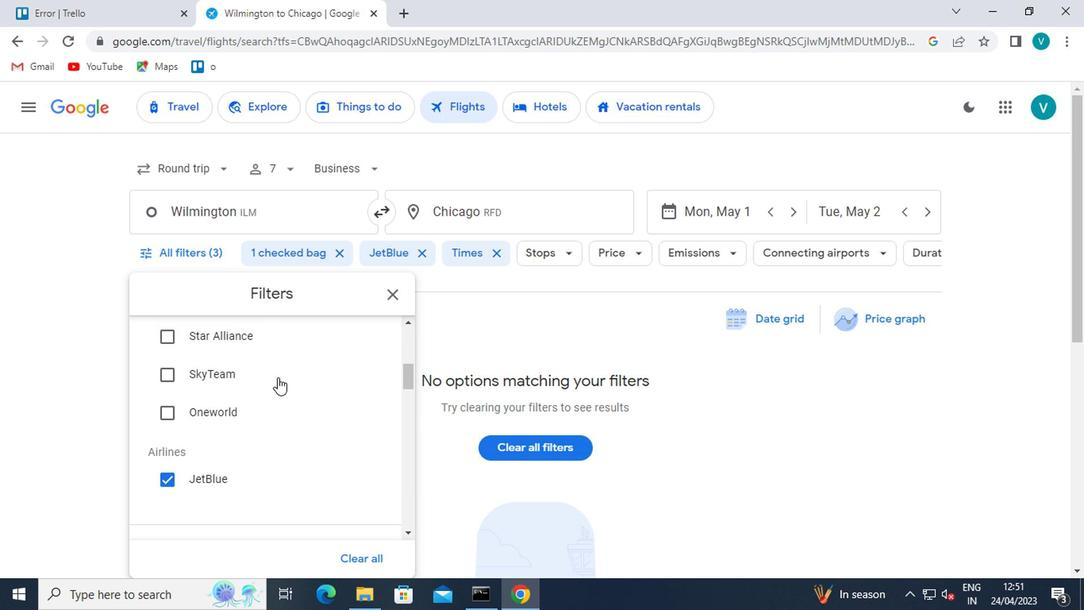 
Action: Mouse moved to (295, 377)
Screenshot: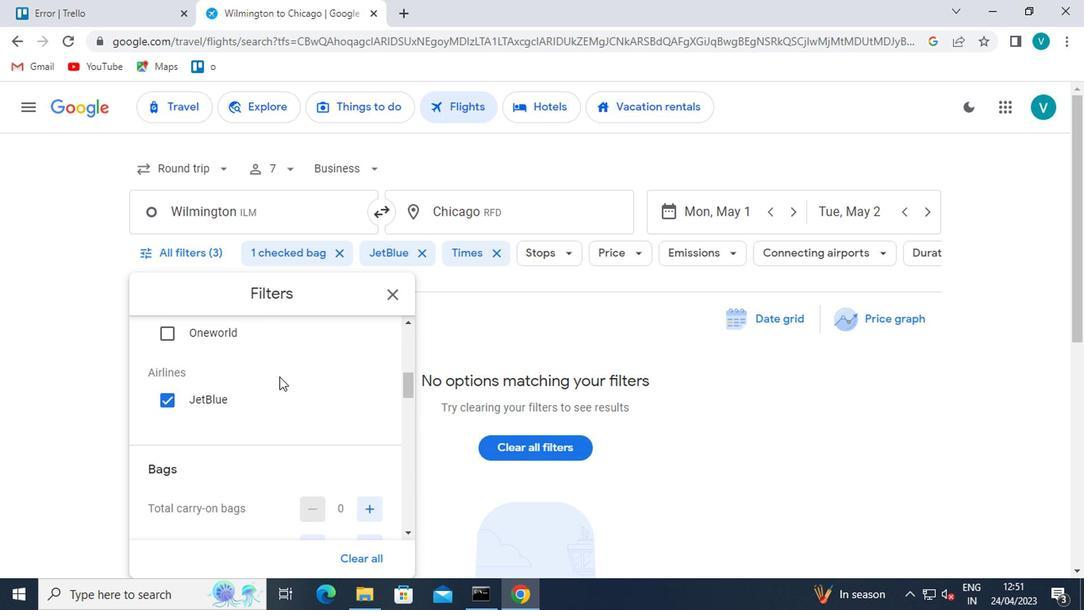 
Action: Mouse scrolled (295, 376) with delta (0, 0)
Screenshot: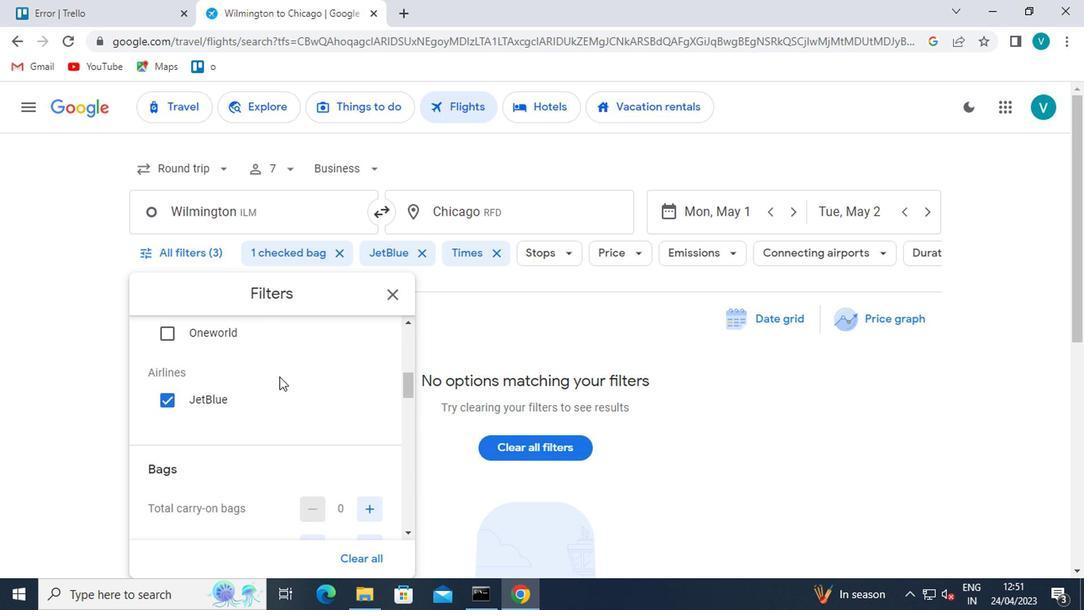 
Action: Mouse moved to (377, 426)
Screenshot: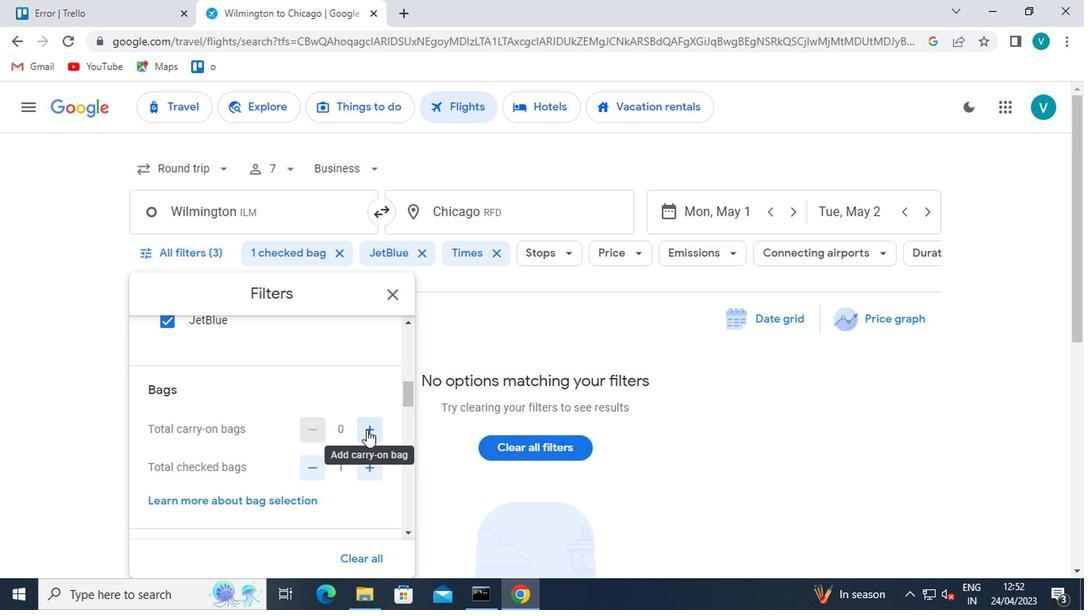 
Action: Mouse pressed left at (377, 426)
Screenshot: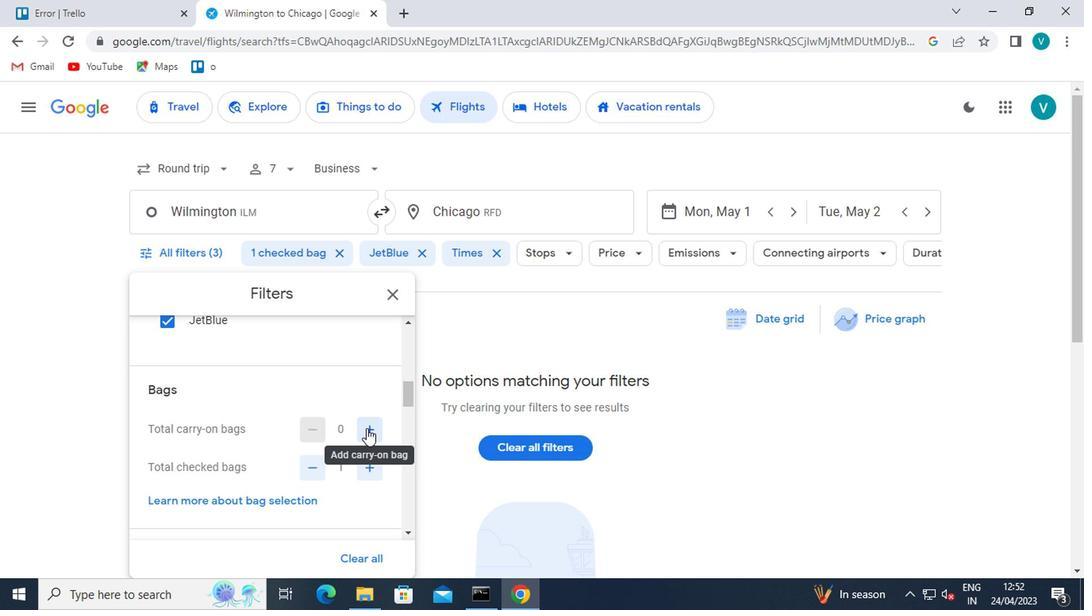 
Action: Mouse moved to (324, 461)
Screenshot: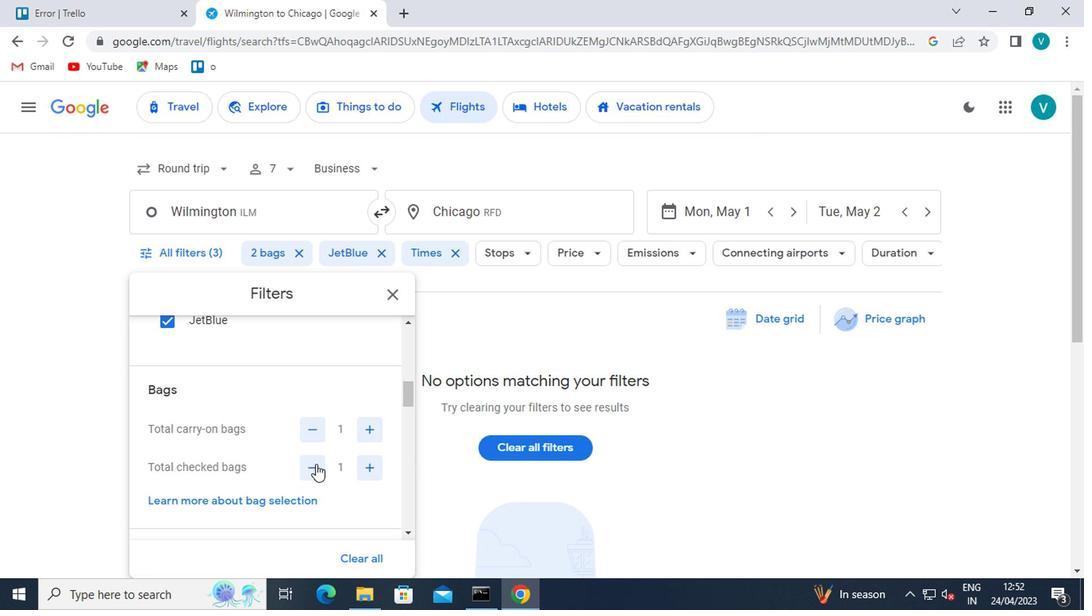
Action: Mouse pressed left at (324, 461)
Screenshot: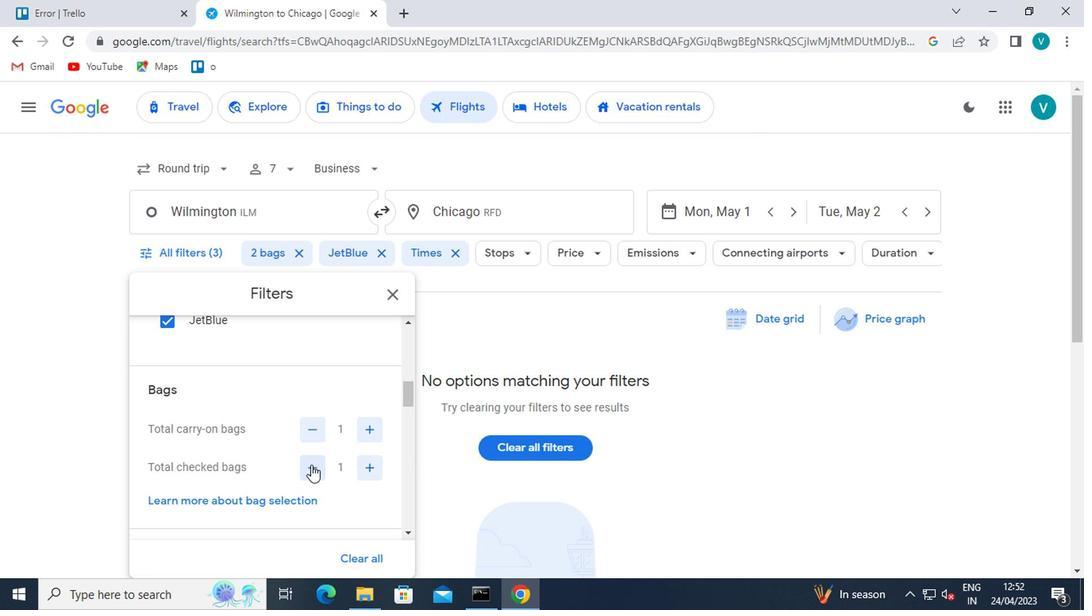 
Action: Mouse moved to (324, 459)
Screenshot: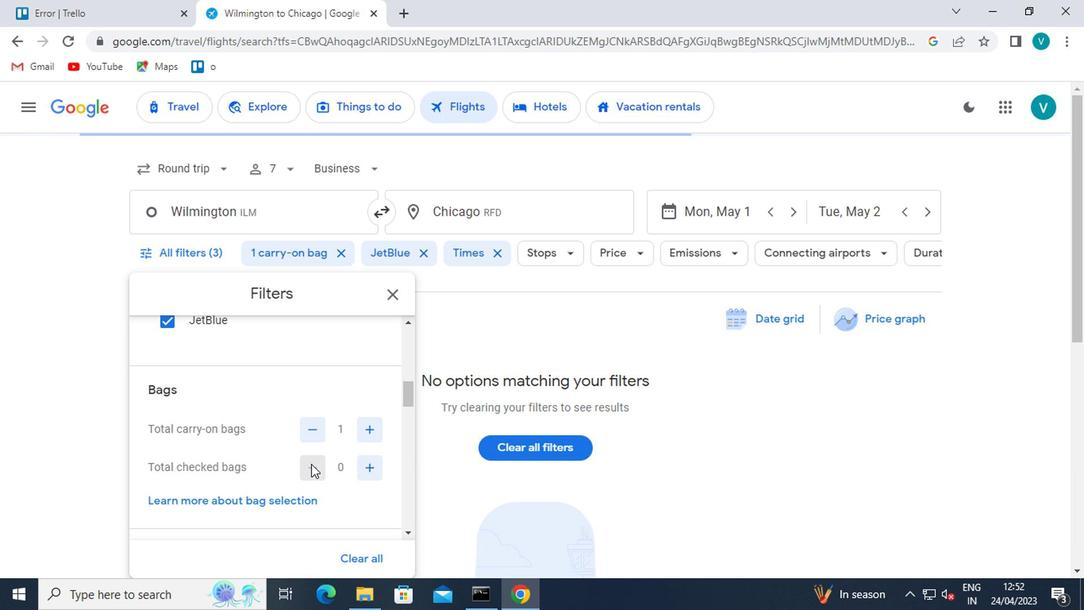 
Action: Mouse scrolled (324, 459) with delta (0, 0)
Screenshot: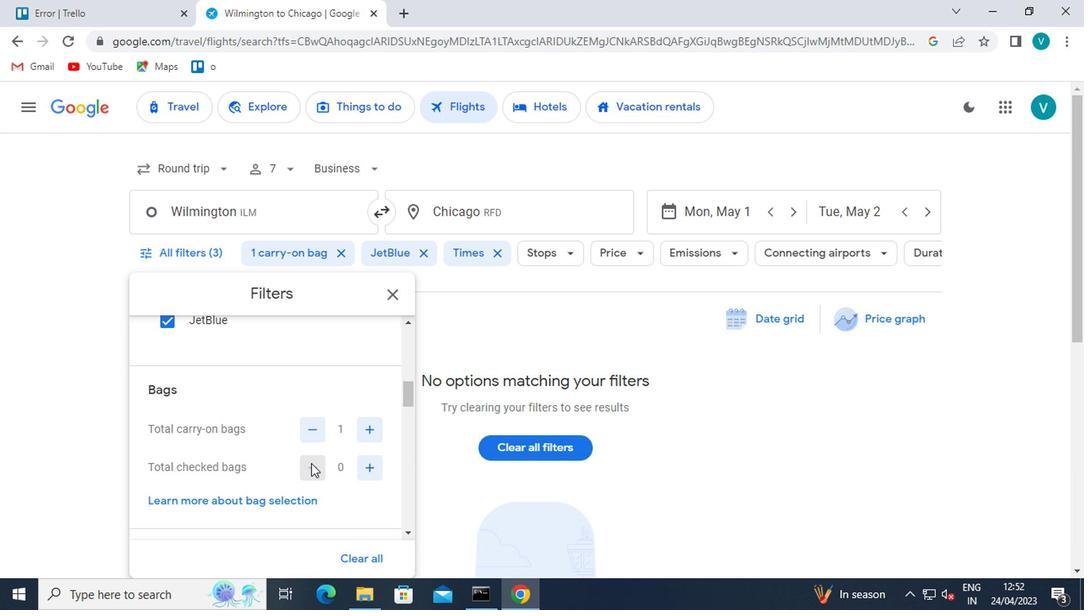 
Action: Mouse scrolled (324, 459) with delta (0, 0)
Screenshot: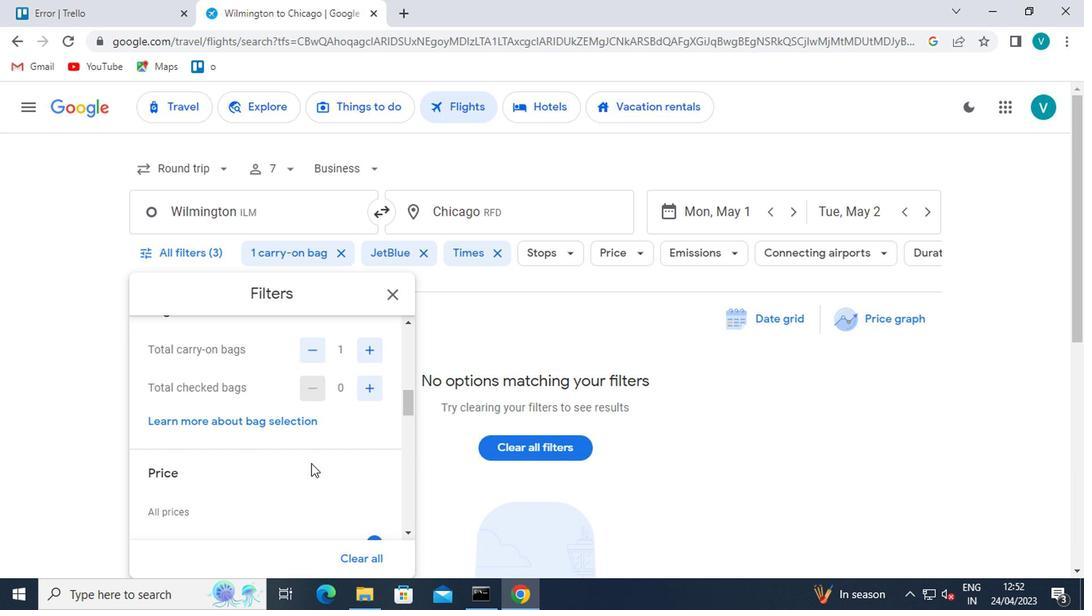 
Action: Mouse scrolled (324, 459) with delta (0, 0)
Screenshot: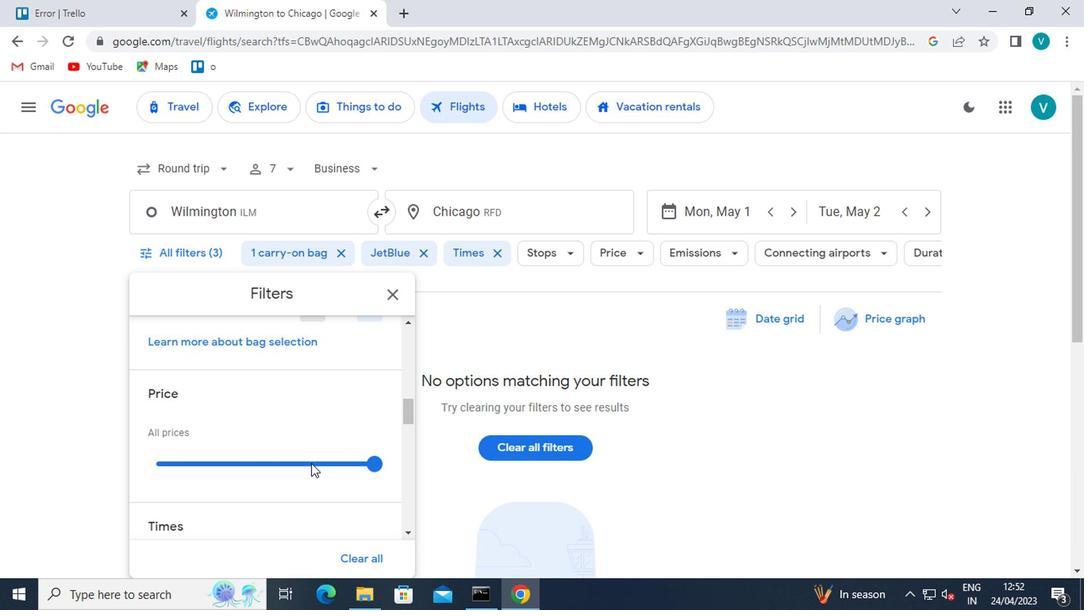 
Action: Mouse moved to (386, 383)
Screenshot: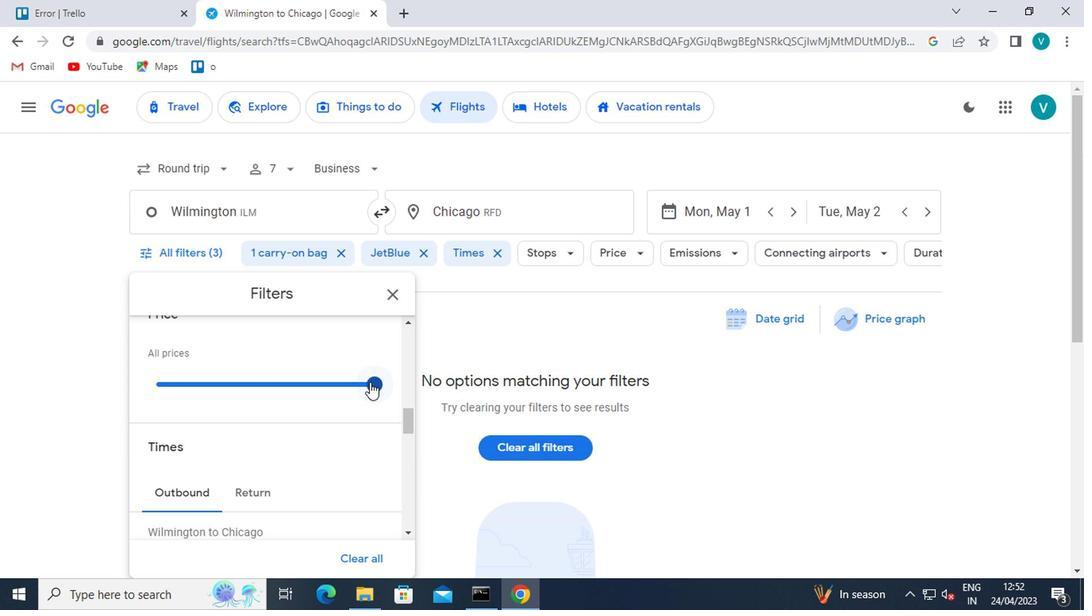 
Action: Mouse pressed left at (386, 383)
Screenshot: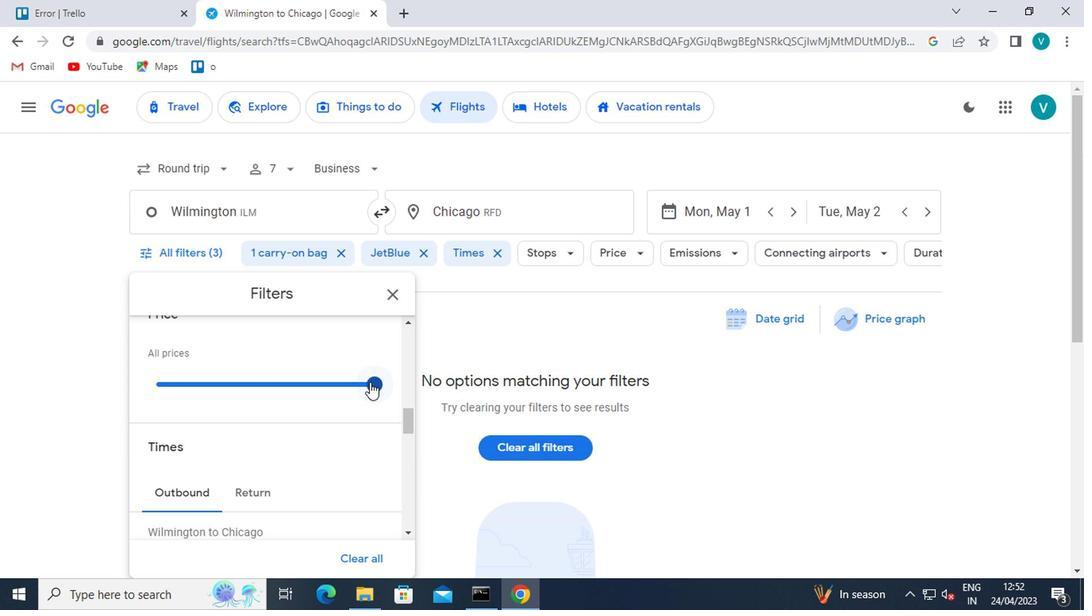 
Action: Mouse moved to (353, 398)
Screenshot: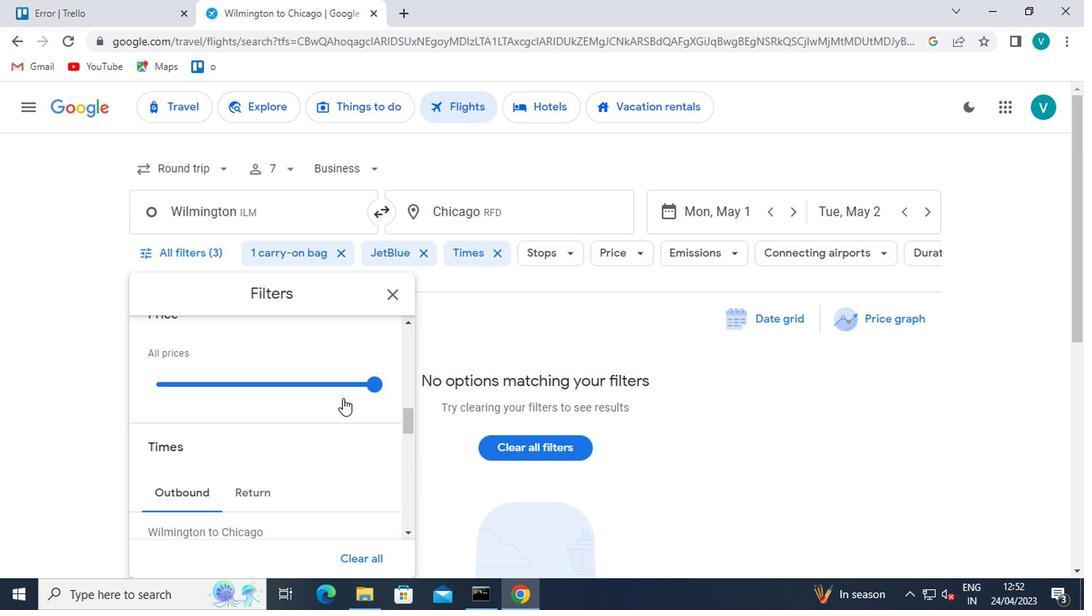 
Action: Mouse scrolled (353, 397) with delta (0, -1)
Screenshot: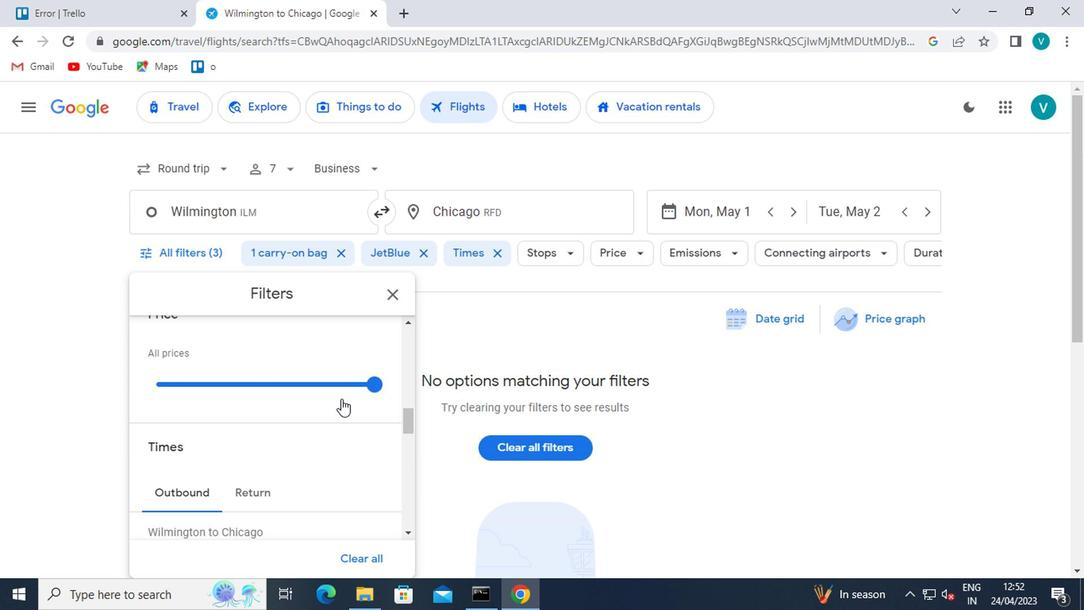 
Action: Mouse moved to (350, 401)
Screenshot: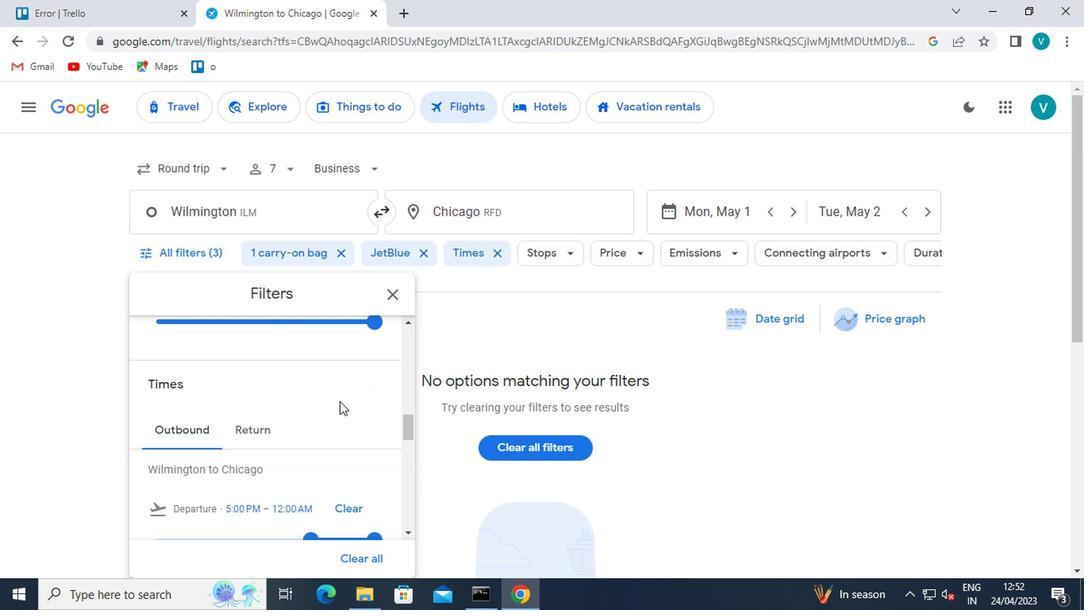 
Action: Mouse scrolled (350, 401) with delta (0, 0)
Screenshot: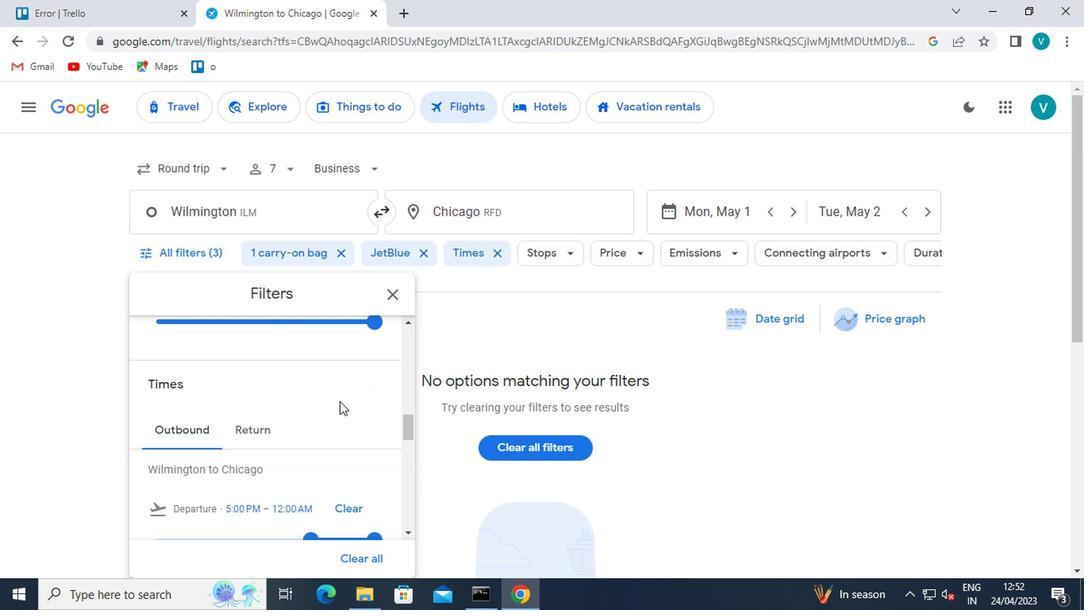 
Action: Mouse moved to (319, 441)
Screenshot: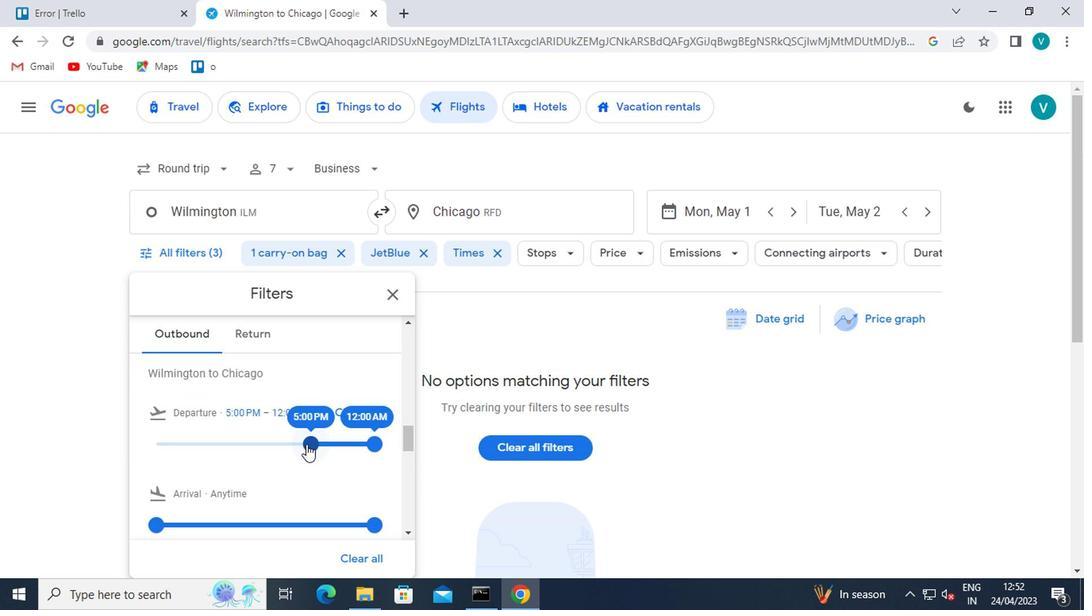 
Action: Mouse pressed left at (319, 441)
Screenshot: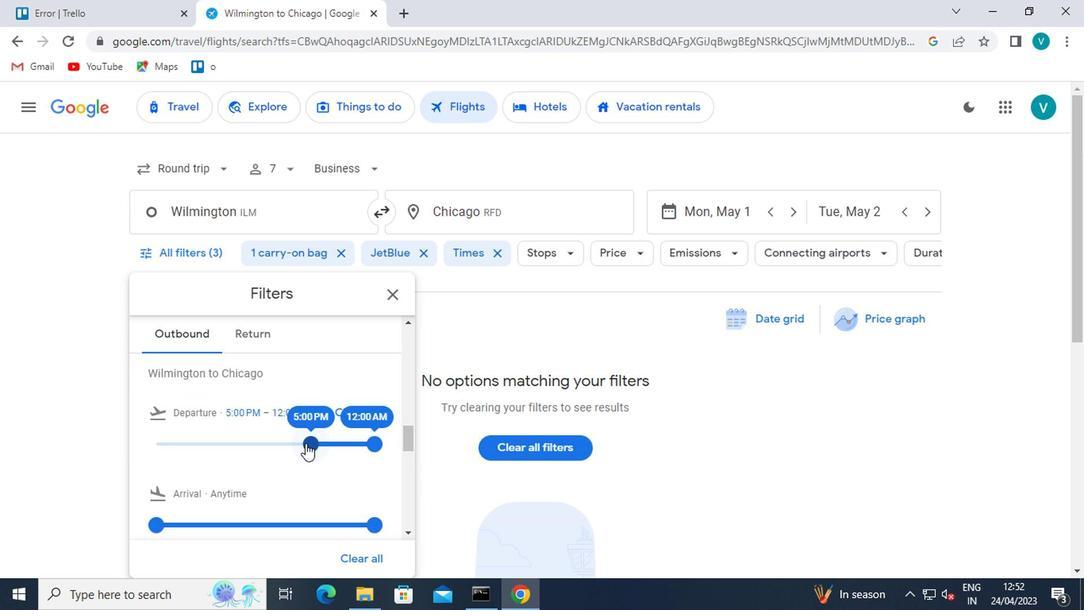 
Action: Mouse moved to (273, 339)
Screenshot: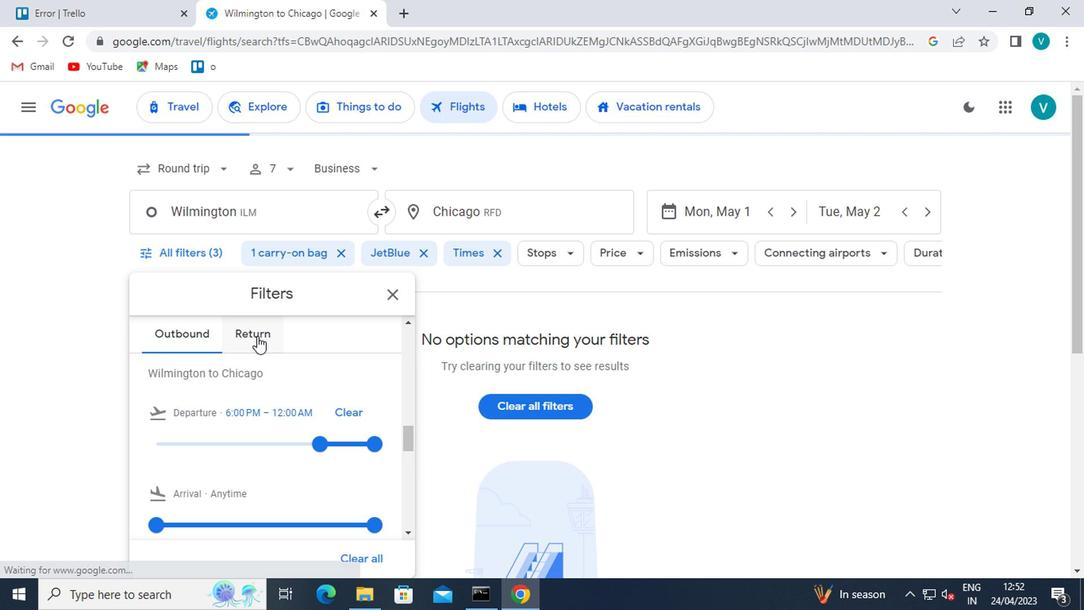 
Action: Mouse pressed left at (273, 339)
Screenshot: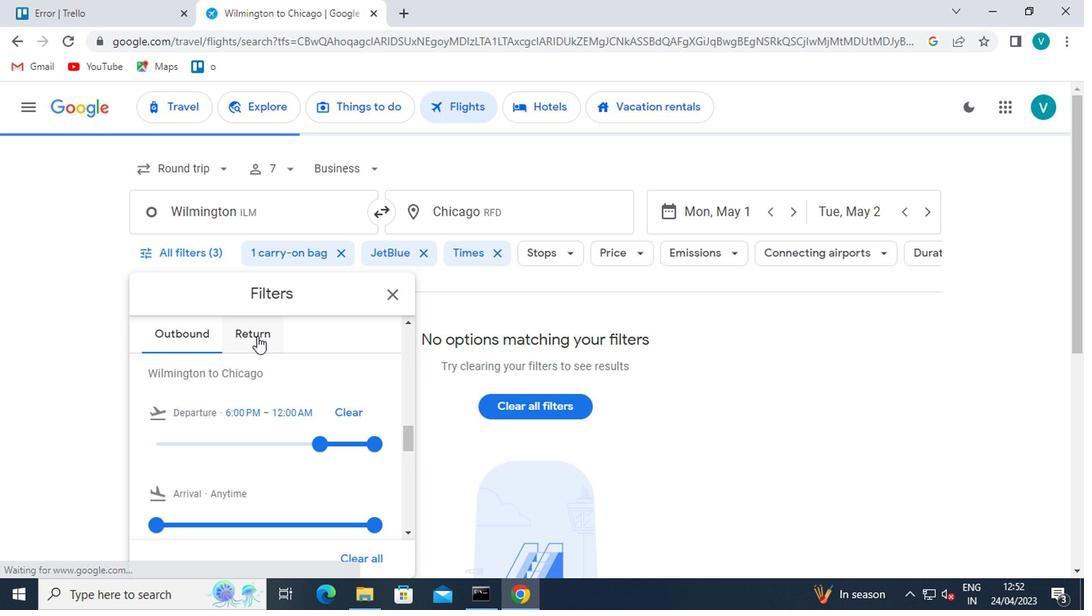 
Action: Mouse moved to (181, 437)
Screenshot: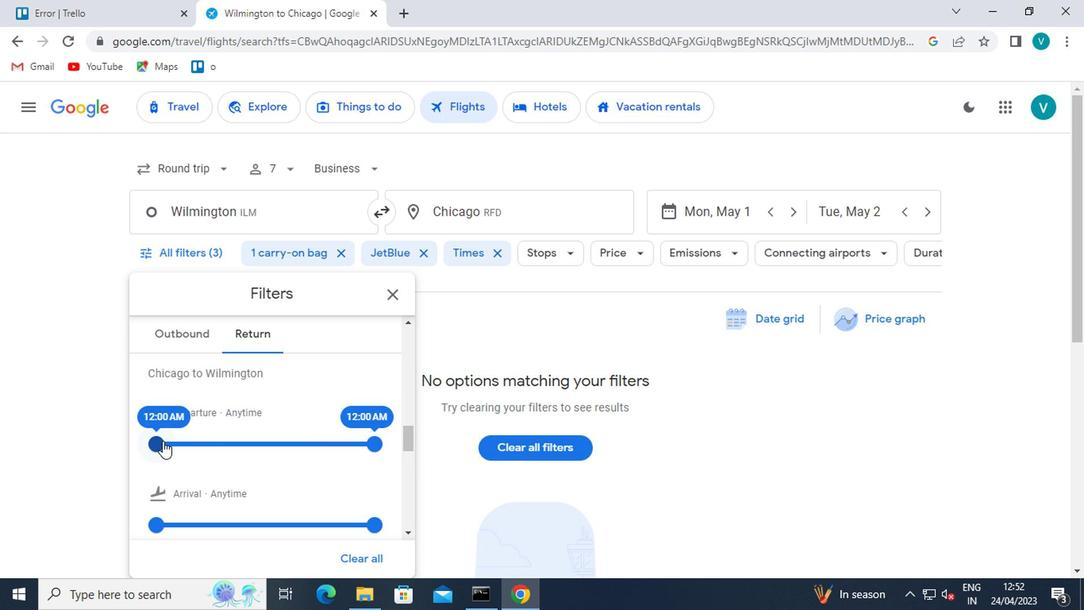 
Action: Mouse pressed left at (181, 437)
Screenshot: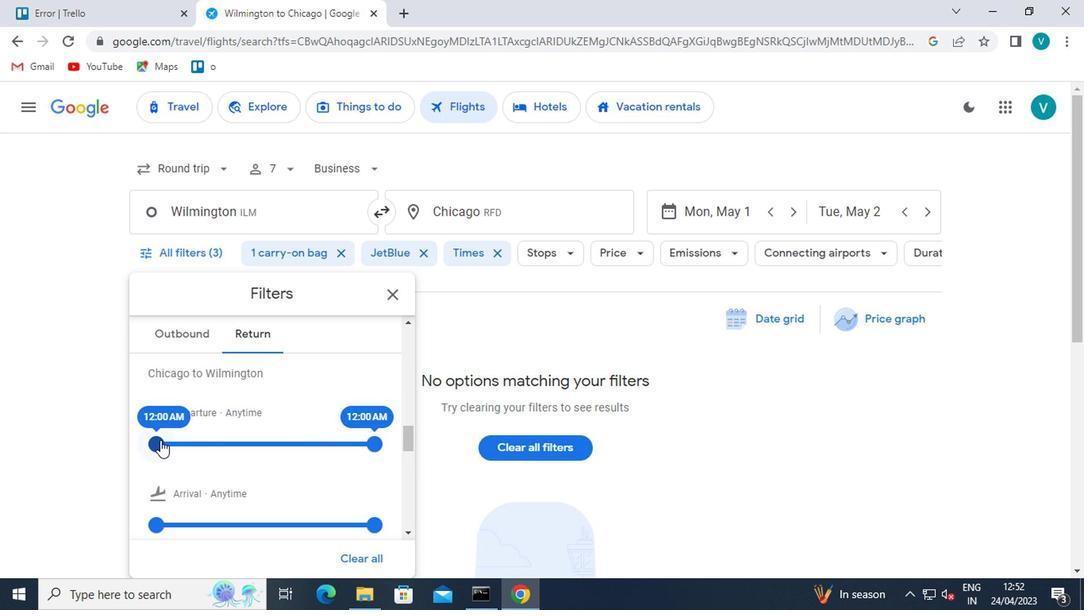 
Action: Mouse moved to (364, 445)
Screenshot: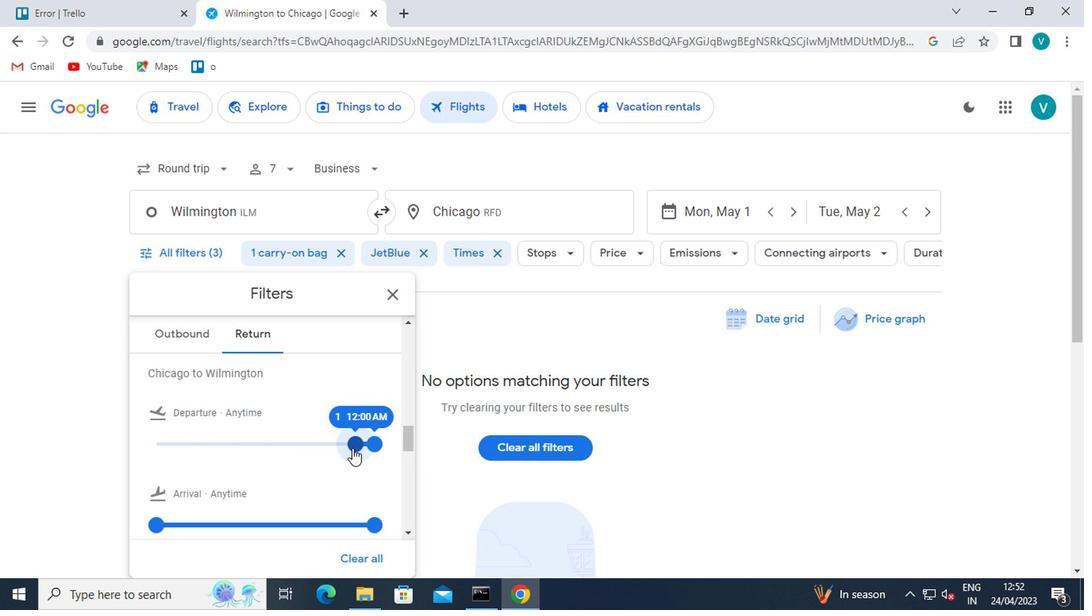 
